 Task: Search one way flight ticket for 1 adult, 6 children, 1 infant in seat and 1 infant on lap in business from Amarillo: Rick Husband Amarillo International Airport to Greenville: Pitt-greenville Airport on 5-2-2023. Choice of flights is Alaska. Number of bags: 2 checked bags. Price is upto 95000. Outbound departure time preference is 17:00.
Action: Mouse moved to (360, 148)
Screenshot: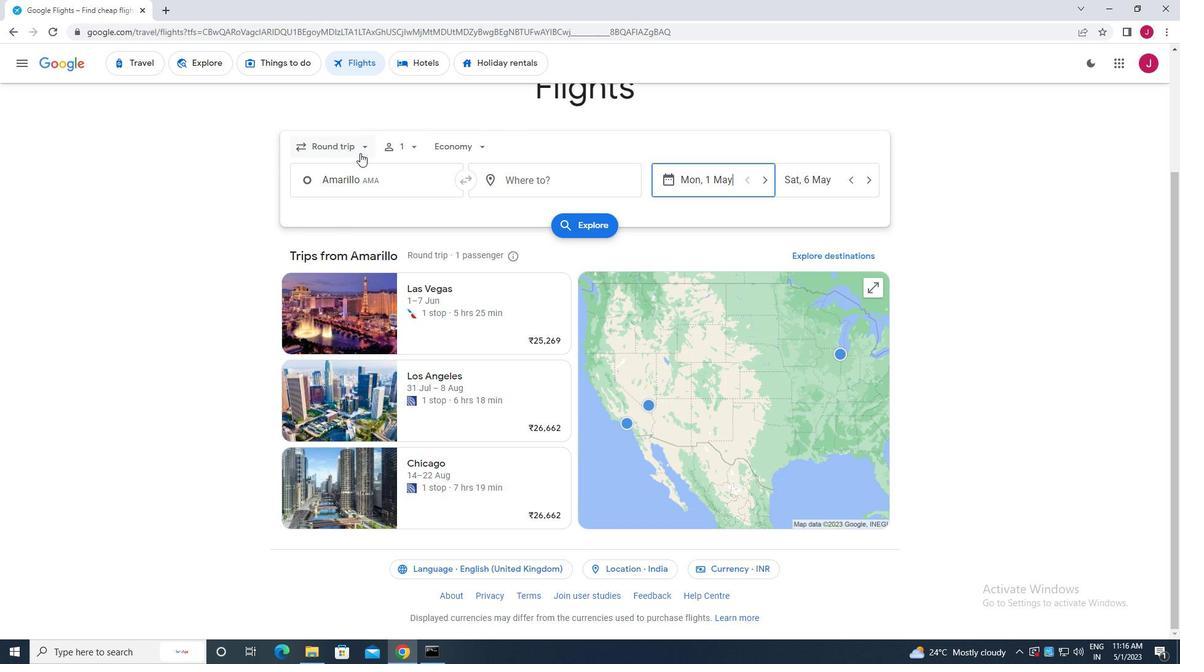 
Action: Mouse pressed left at (360, 148)
Screenshot: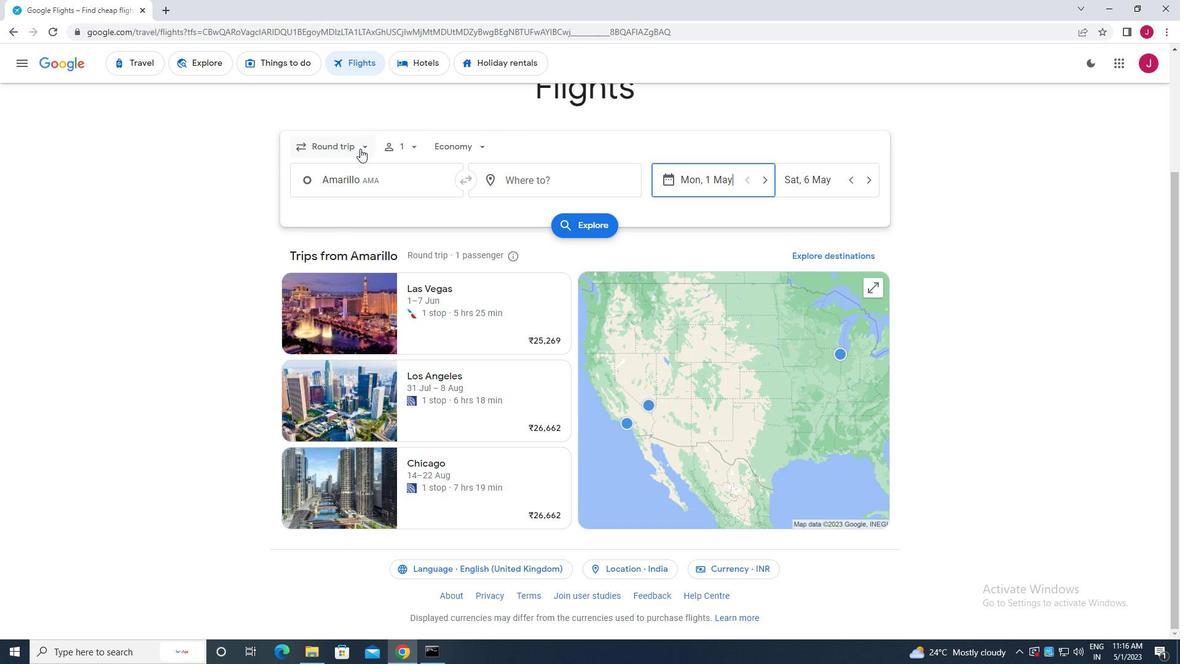 
Action: Mouse moved to (357, 202)
Screenshot: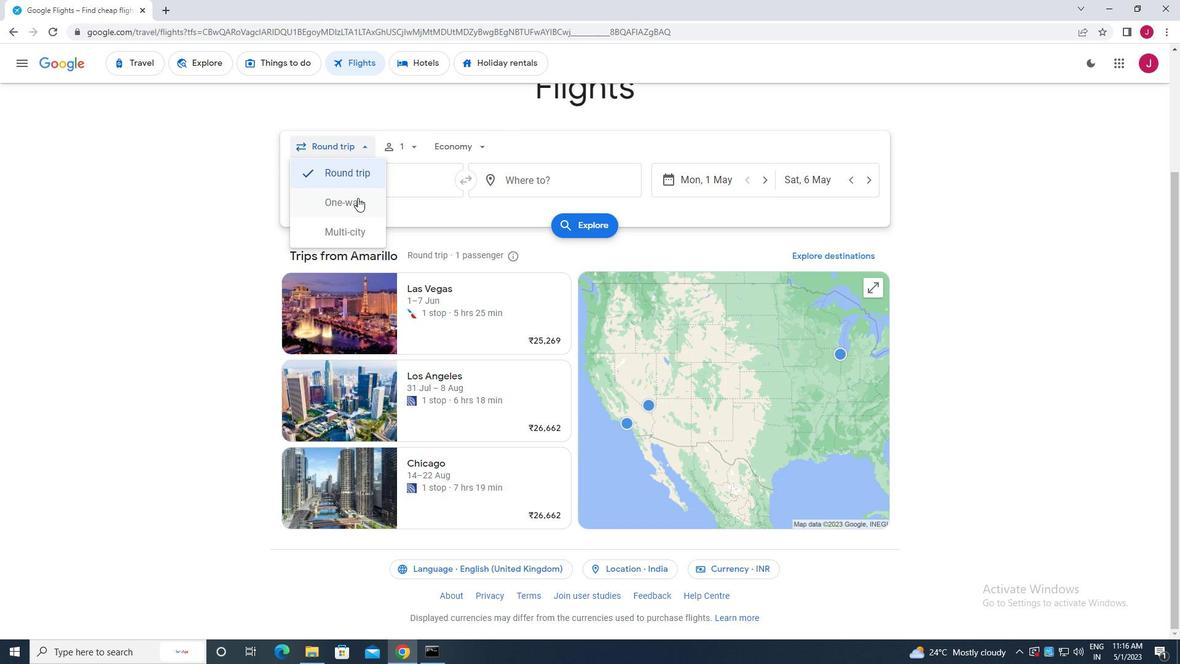
Action: Mouse pressed left at (357, 202)
Screenshot: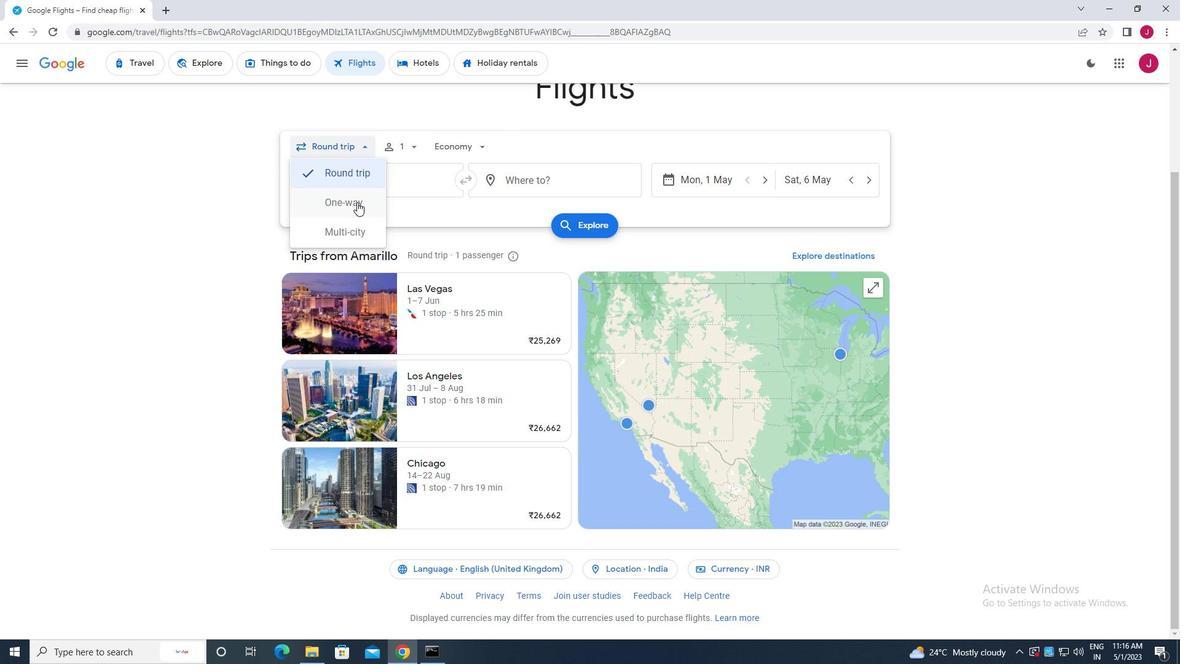 
Action: Mouse moved to (402, 147)
Screenshot: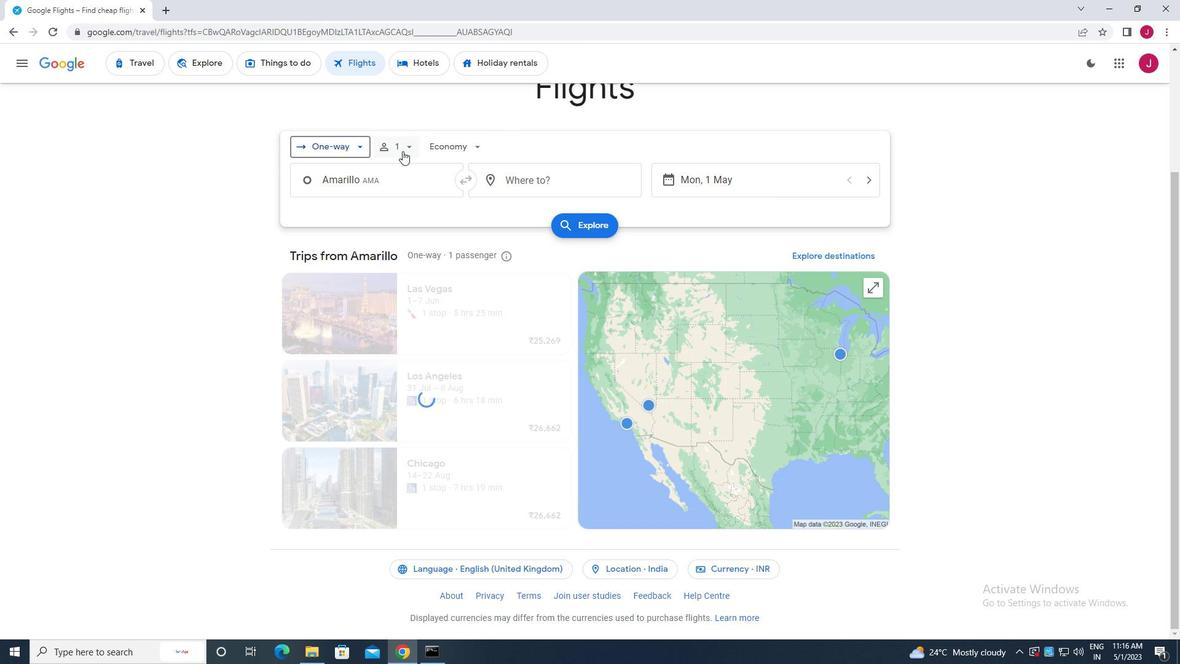 
Action: Mouse pressed left at (402, 147)
Screenshot: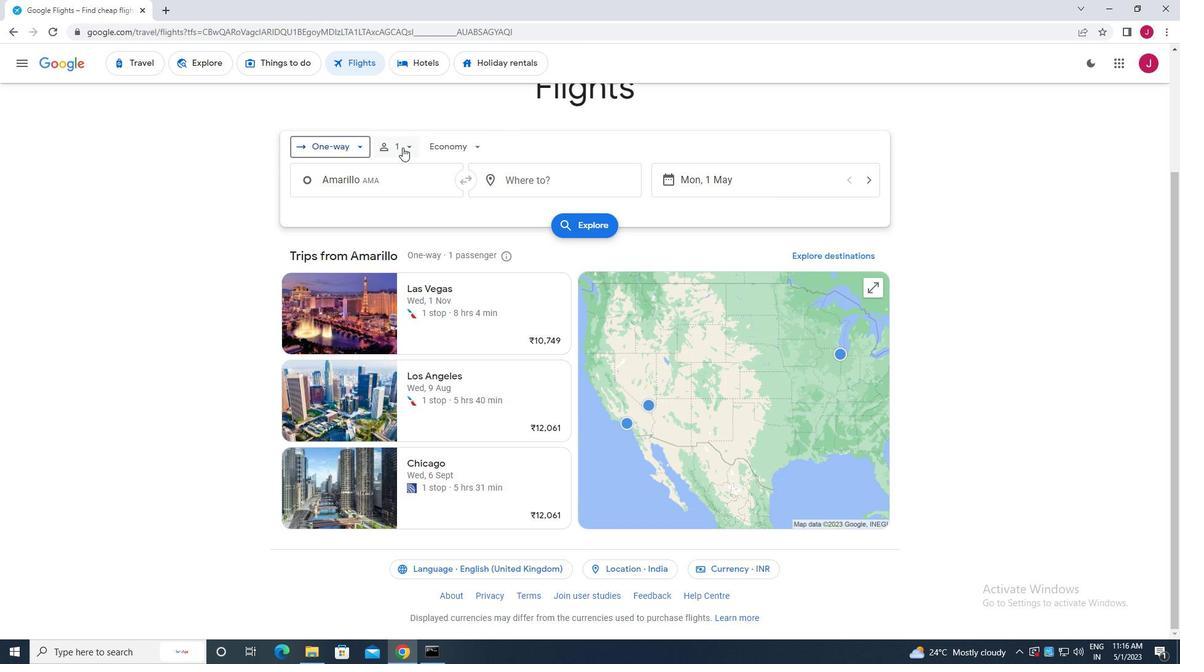 
Action: Mouse moved to (500, 212)
Screenshot: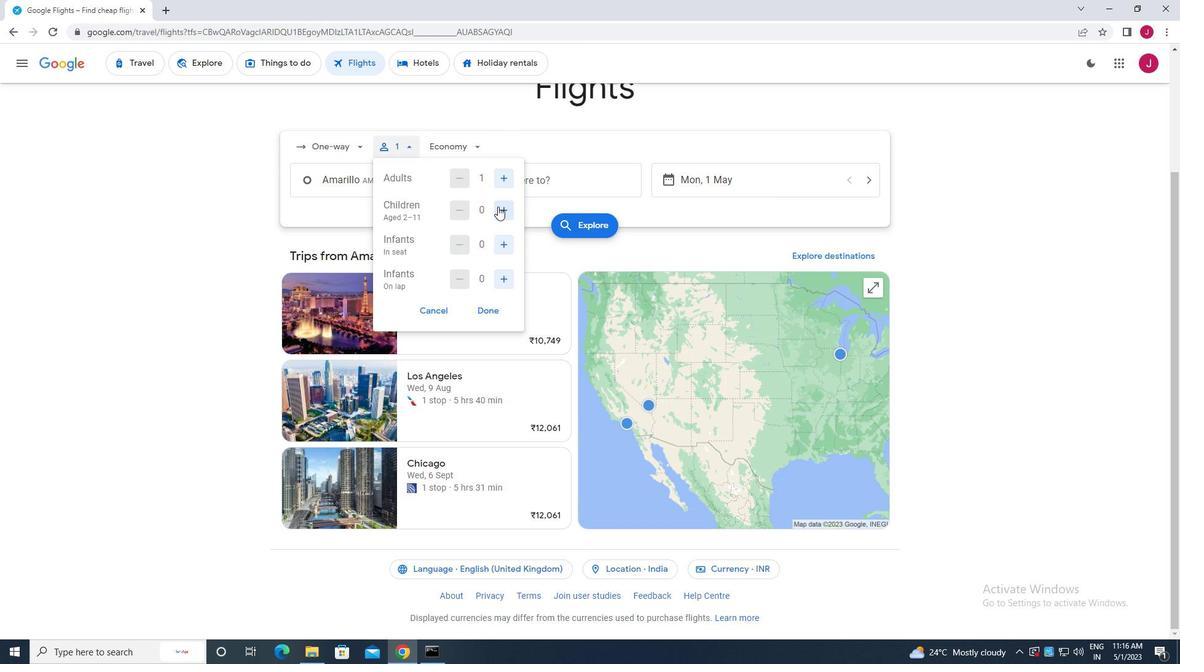 
Action: Mouse pressed left at (500, 212)
Screenshot: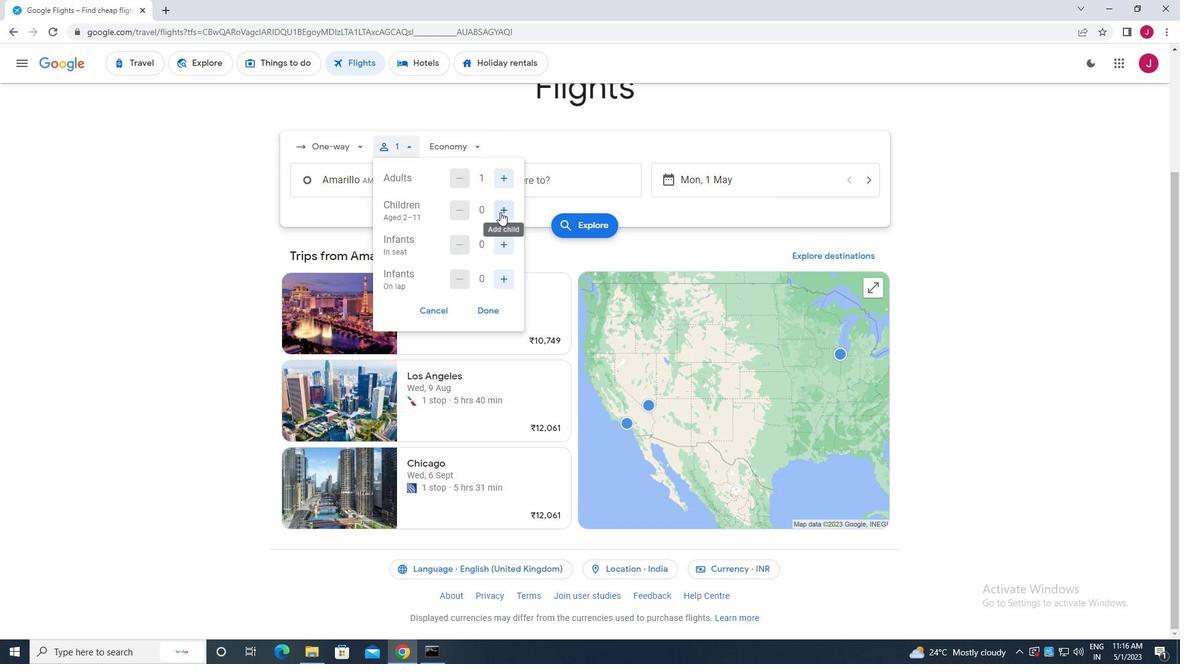 
Action: Mouse pressed left at (500, 212)
Screenshot: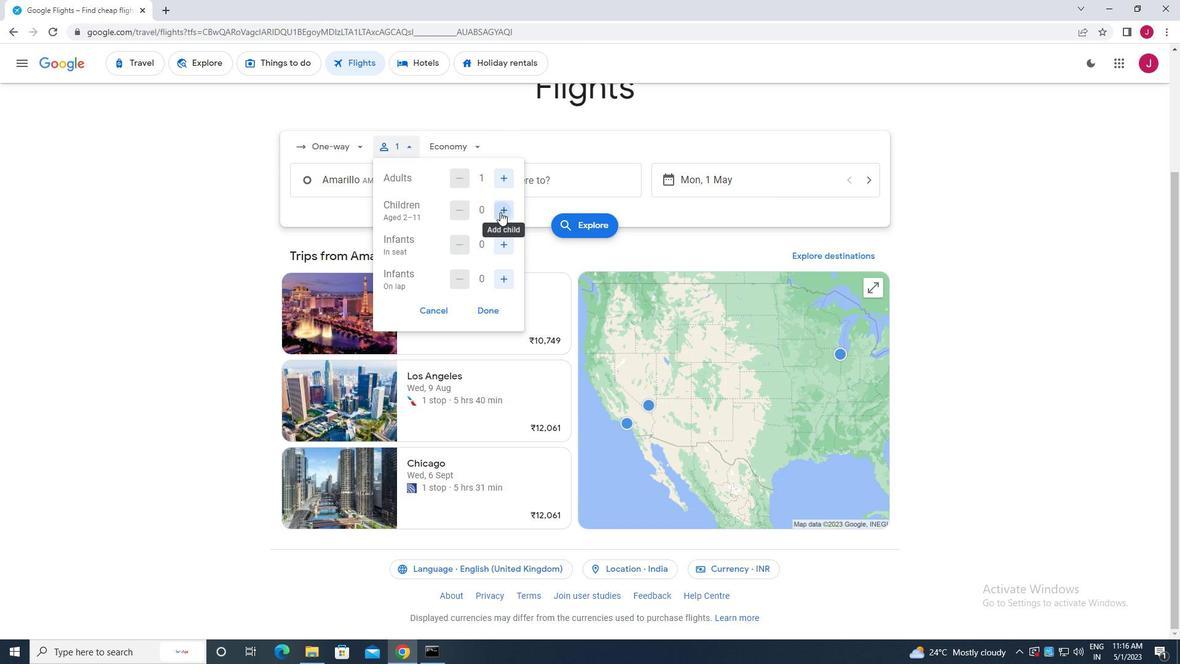 
Action: Mouse pressed left at (500, 212)
Screenshot: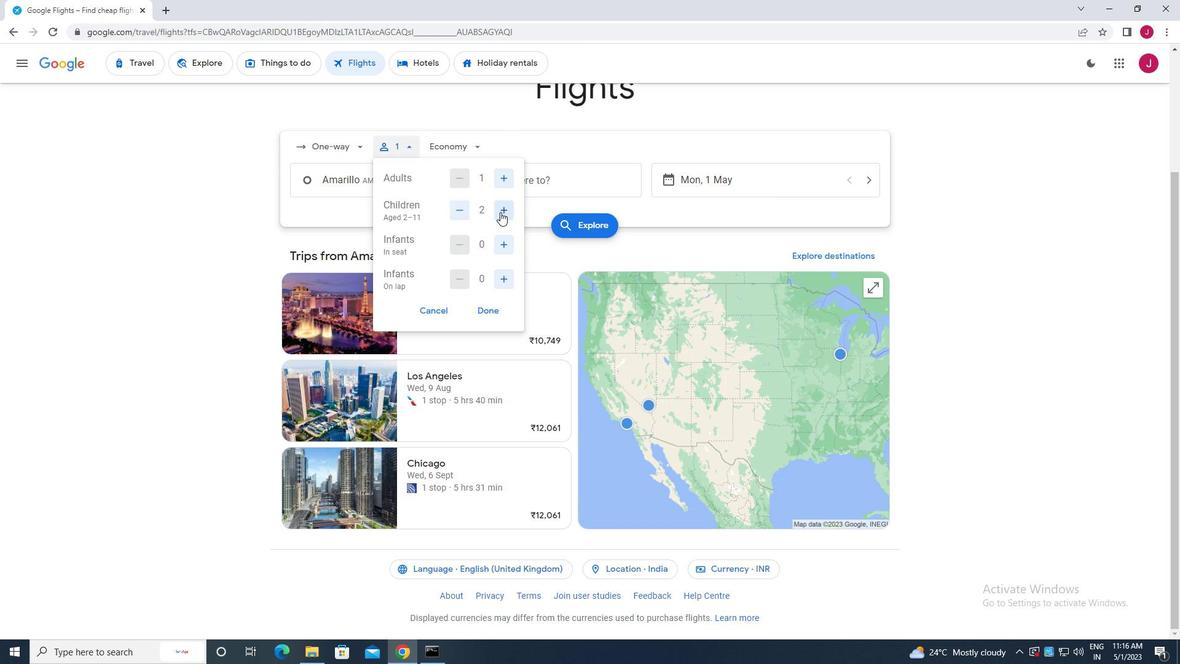 
Action: Mouse pressed left at (500, 212)
Screenshot: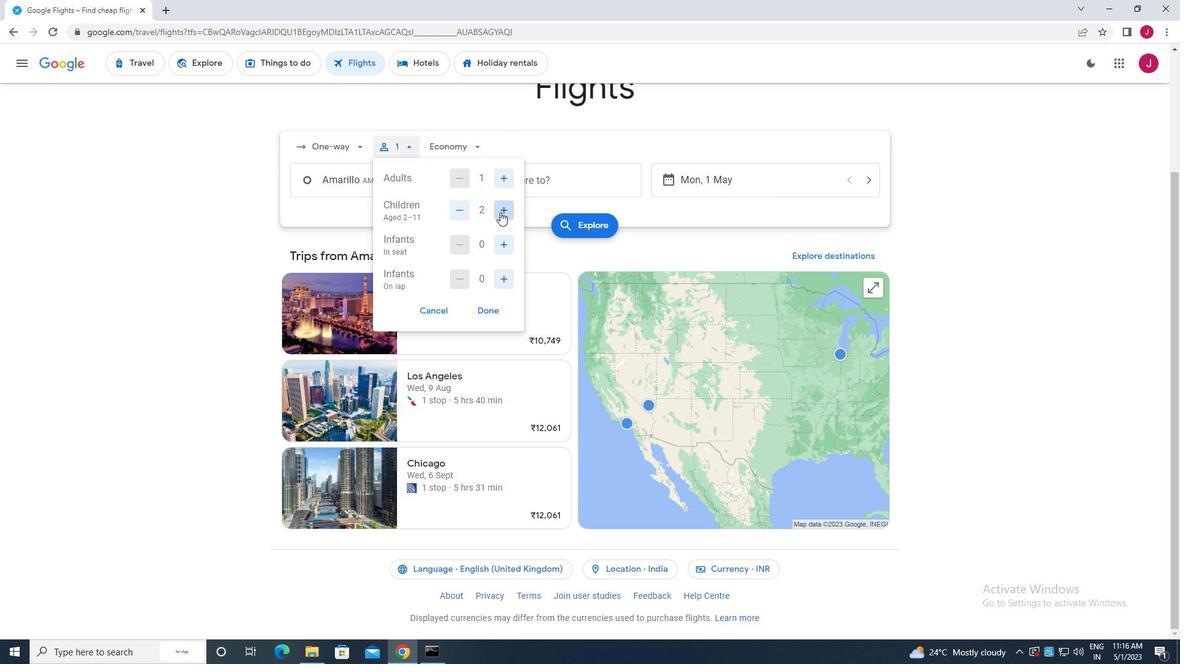 
Action: Mouse pressed left at (500, 212)
Screenshot: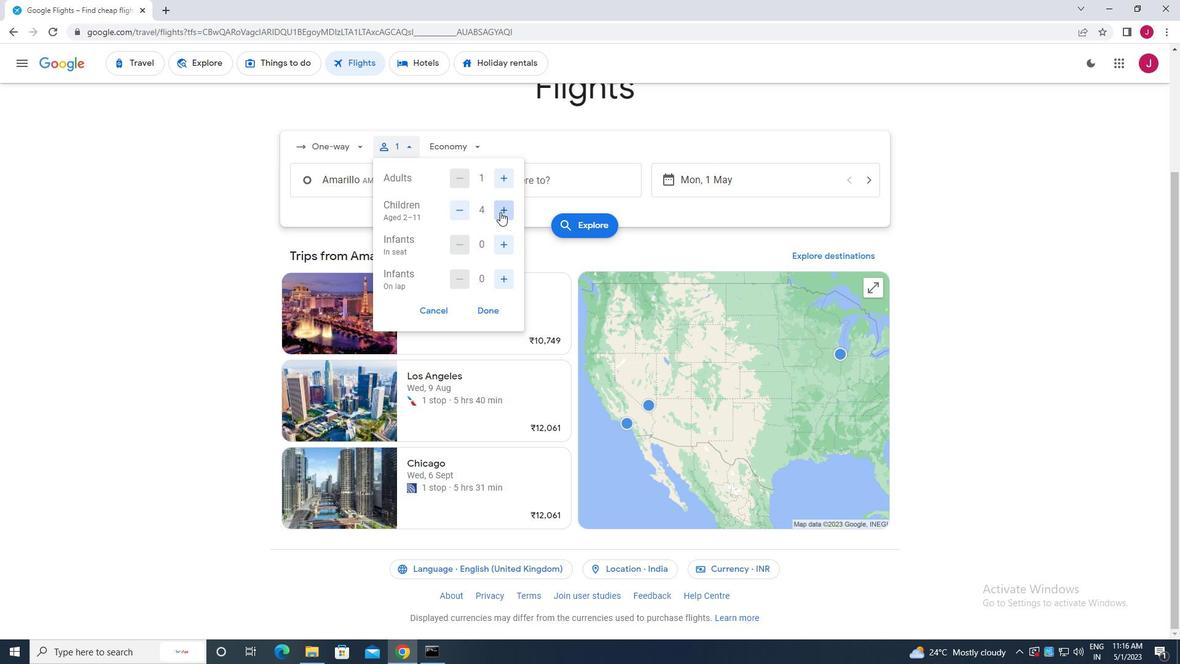 
Action: Mouse pressed left at (500, 212)
Screenshot: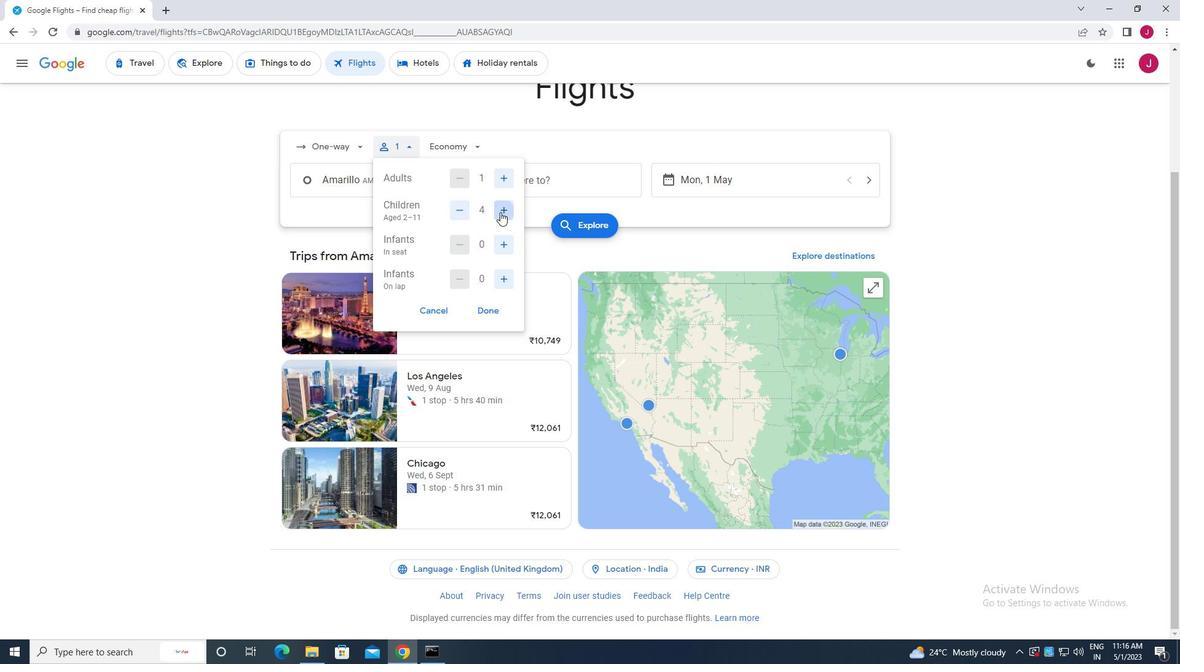 
Action: Mouse moved to (502, 246)
Screenshot: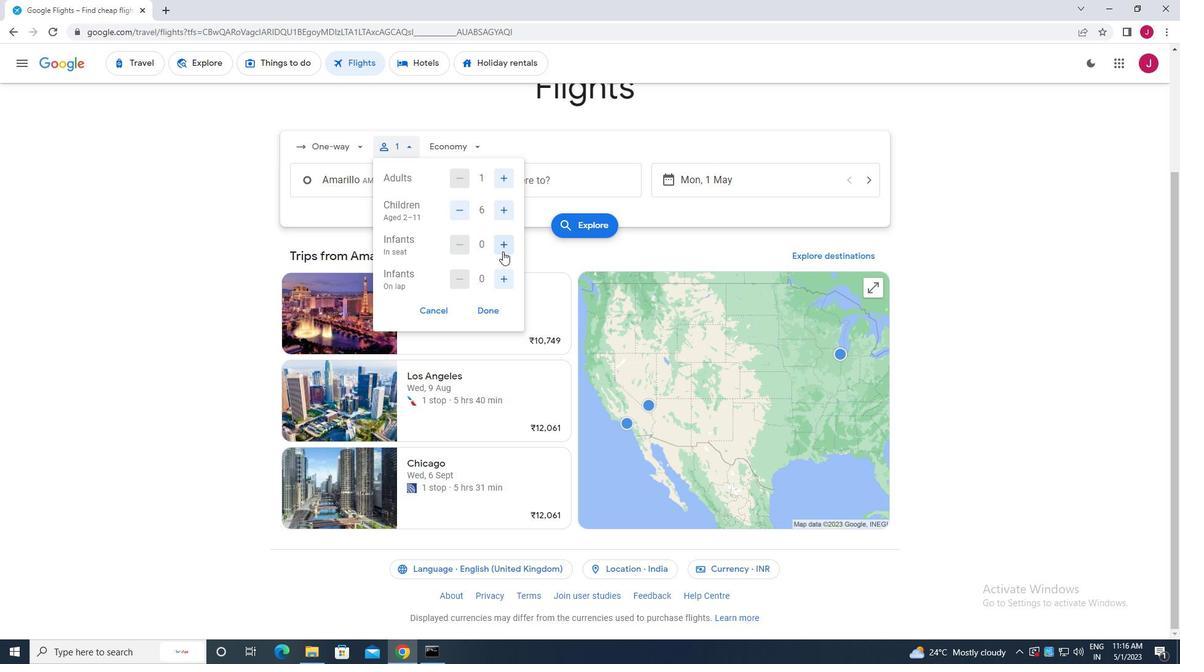 
Action: Mouse pressed left at (502, 246)
Screenshot: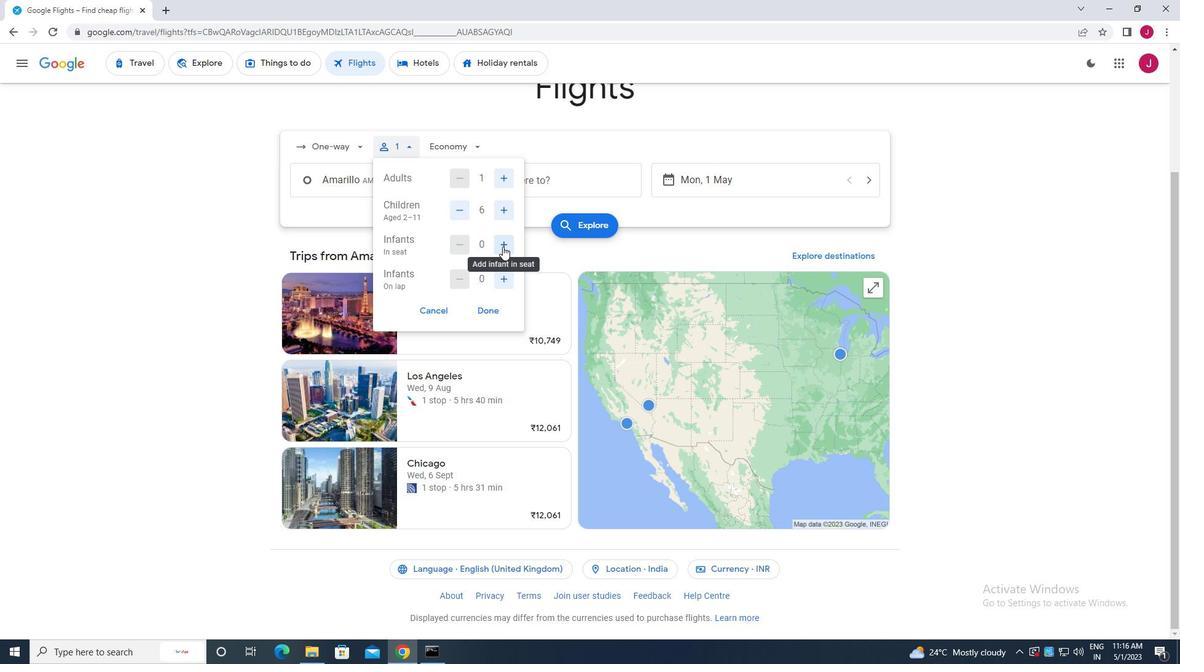 
Action: Mouse moved to (507, 276)
Screenshot: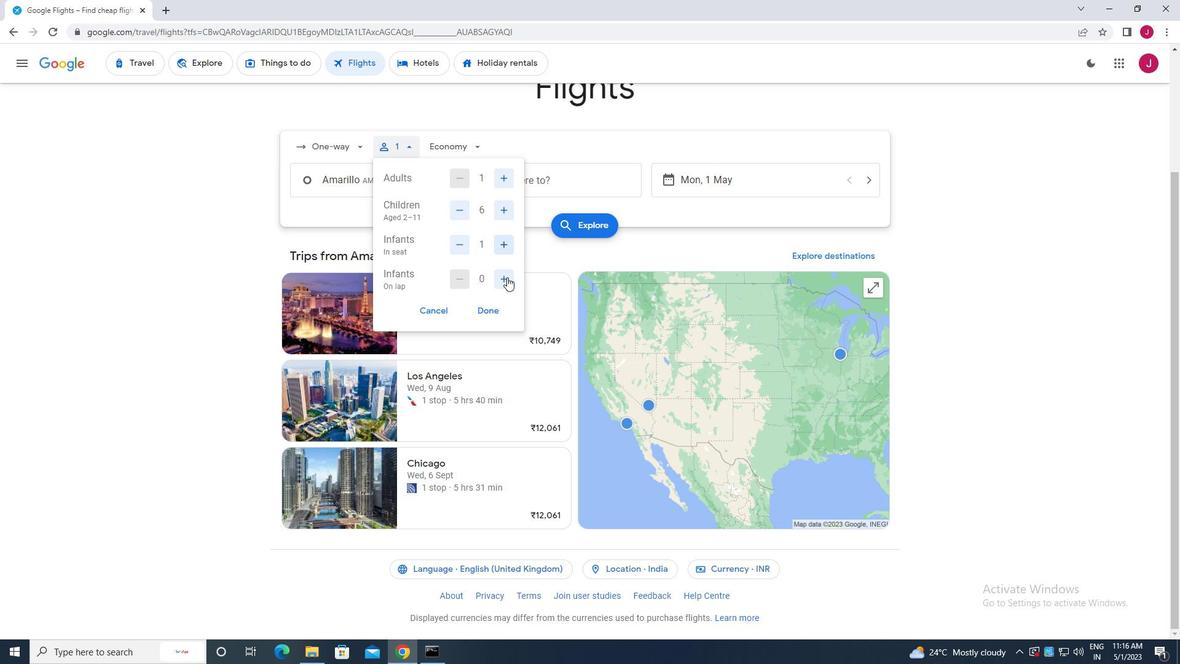 
Action: Mouse pressed left at (507, 276)
Screenshot: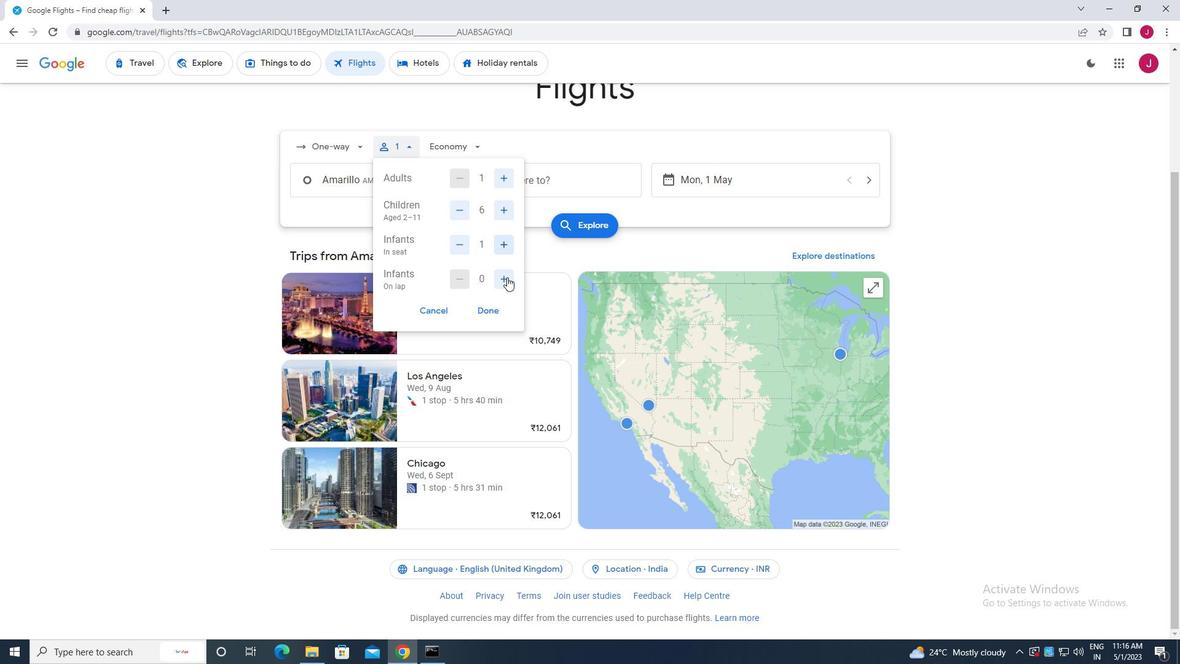 
Action: Mouse moved to (488, 308)
Screenshot: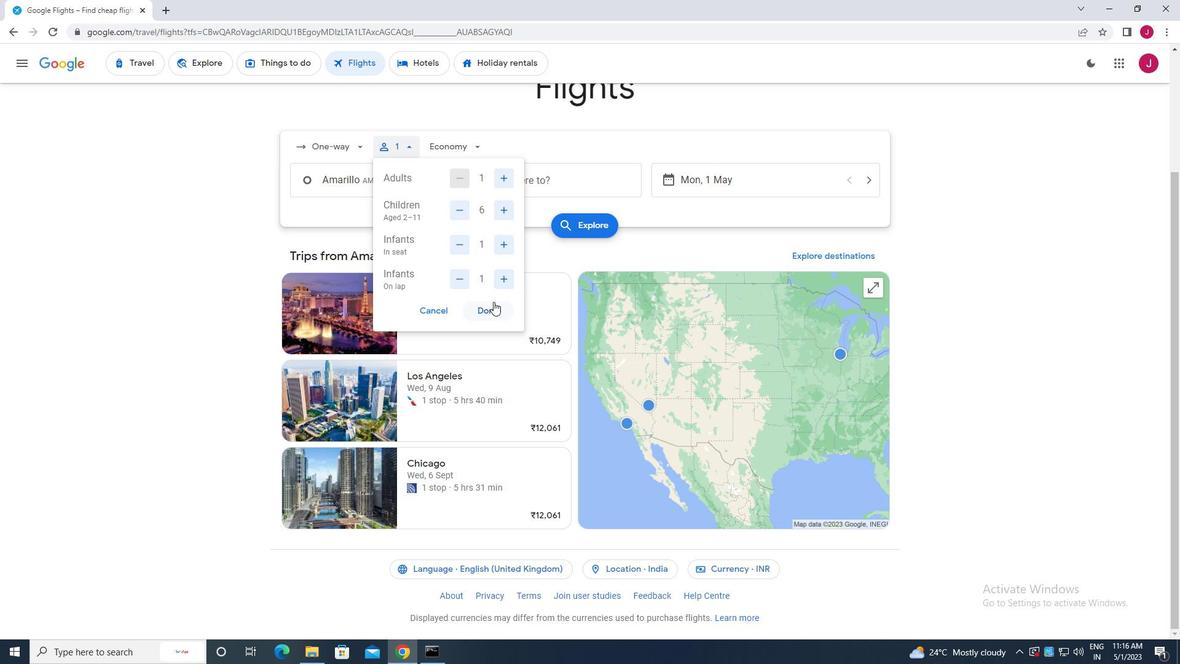 
Action: Mouse pressed left at (488, 308)
Screenshot: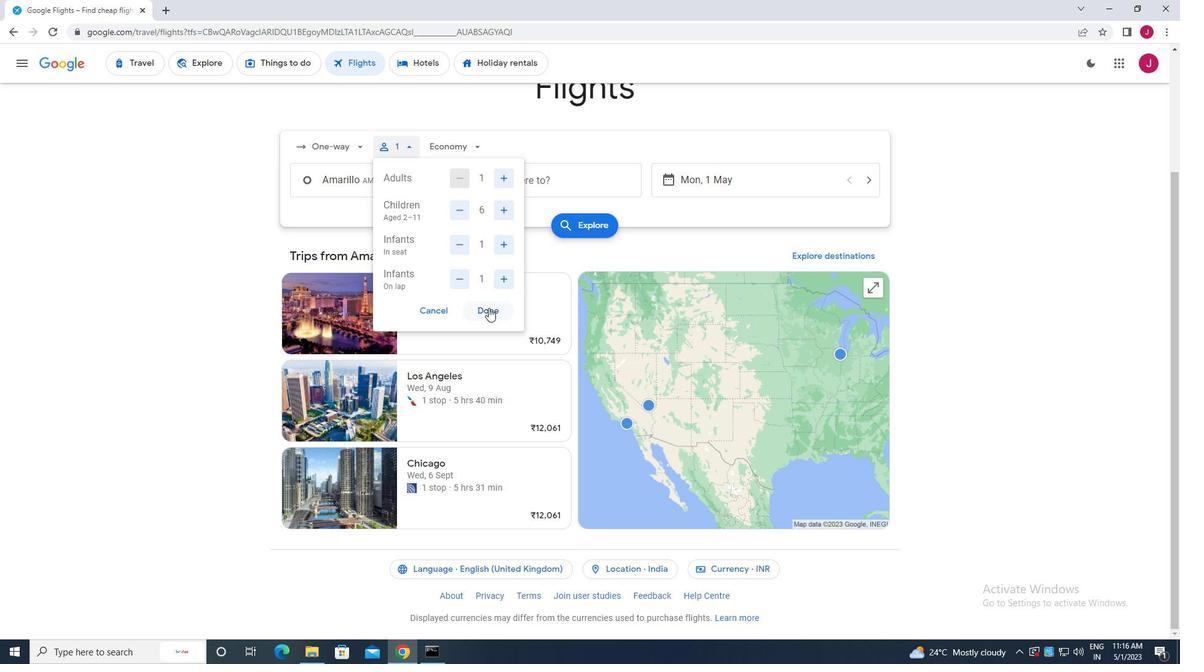 
Action: Mouse moved to (464, 142)
Screenshot: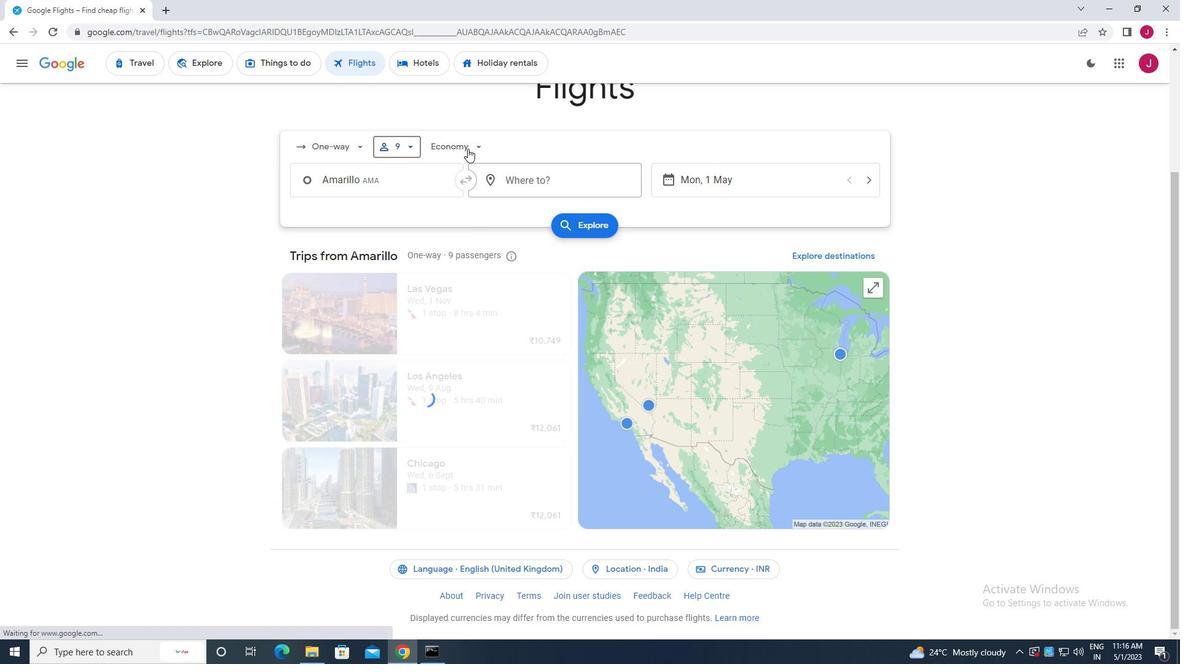 
Action: Mouse pressed left at (464, 142)
Screenshot: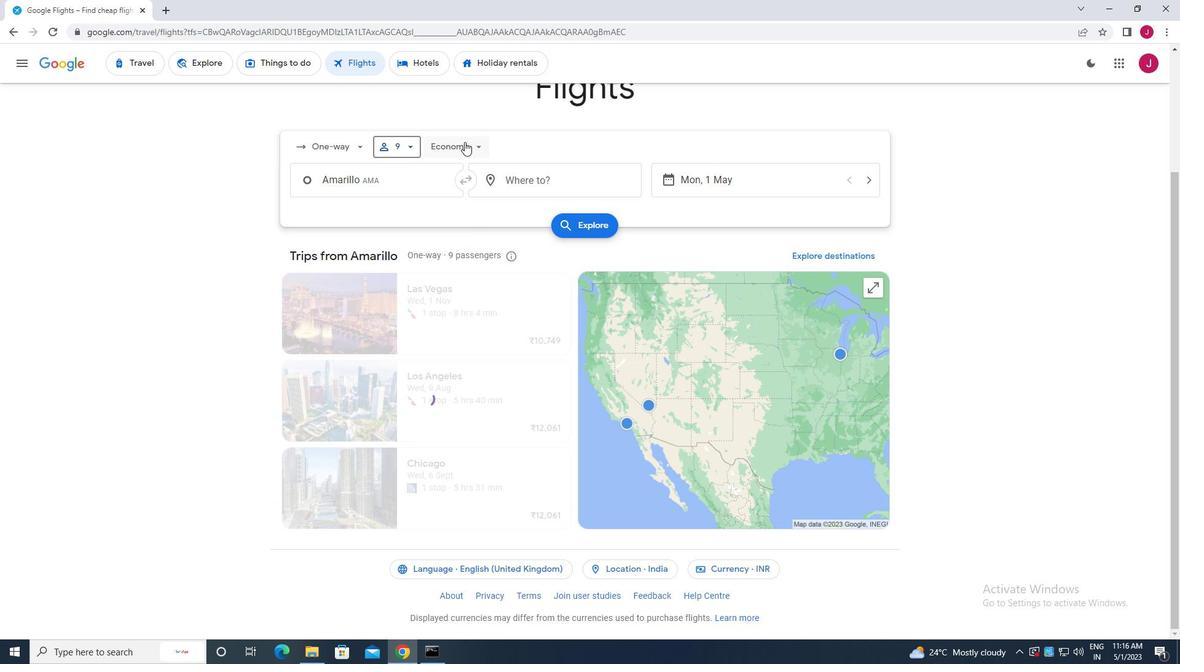 
Action: Mouse moved to (474, 230)
Screenshot: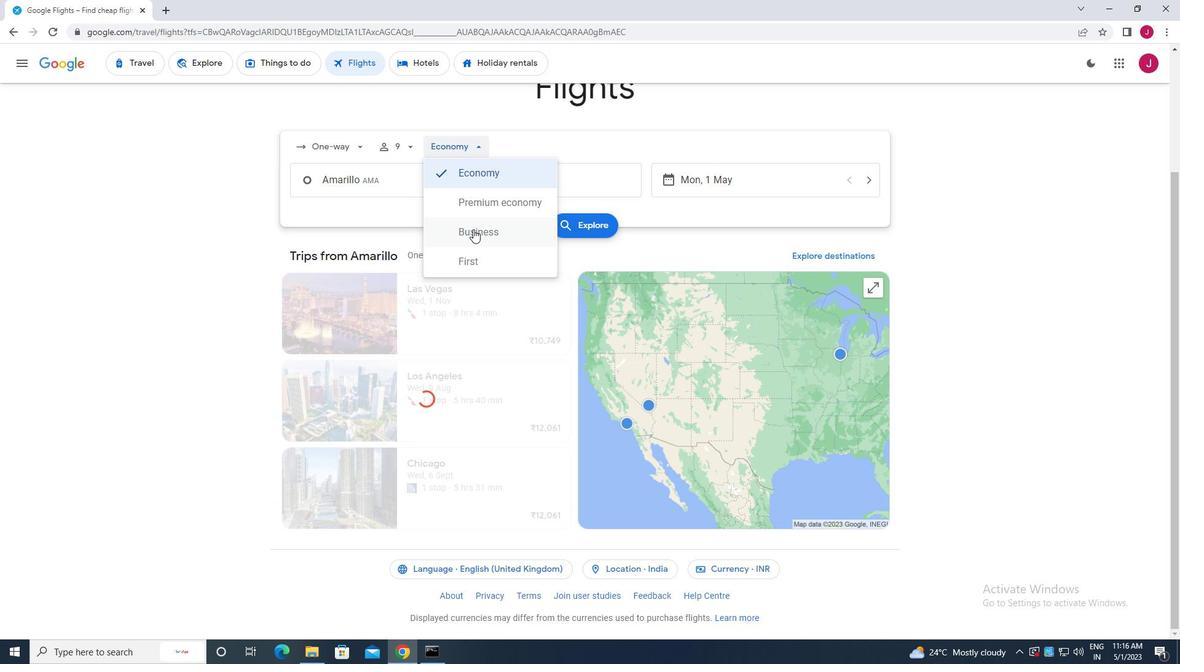 
Action: Mouse pressed left at (474, 230)
Screenshot: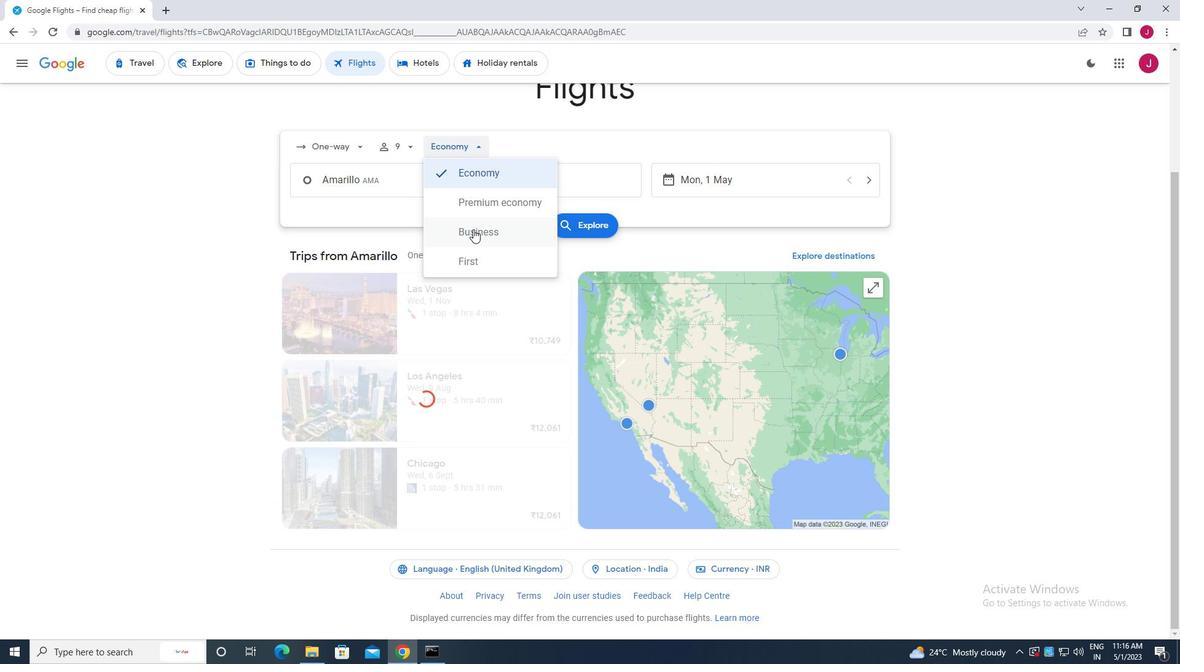 
Action: Mouse moved to (404, 181)
Screenshot: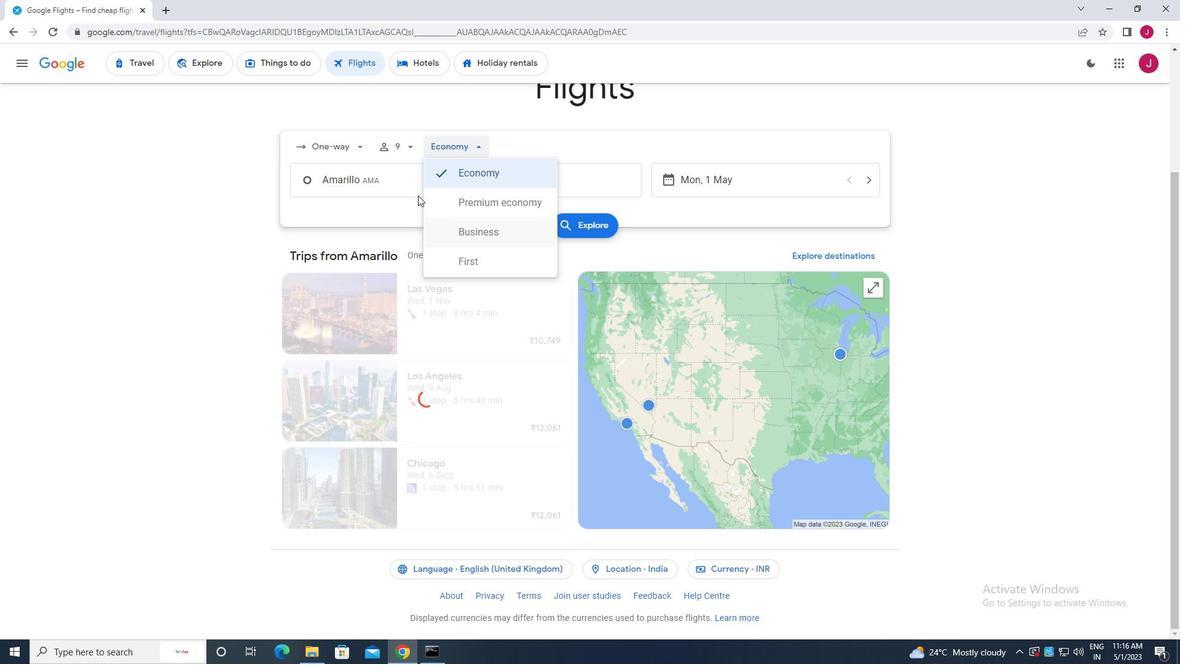 
Action: Mouse pressed left at (404, 181)
Screenshot: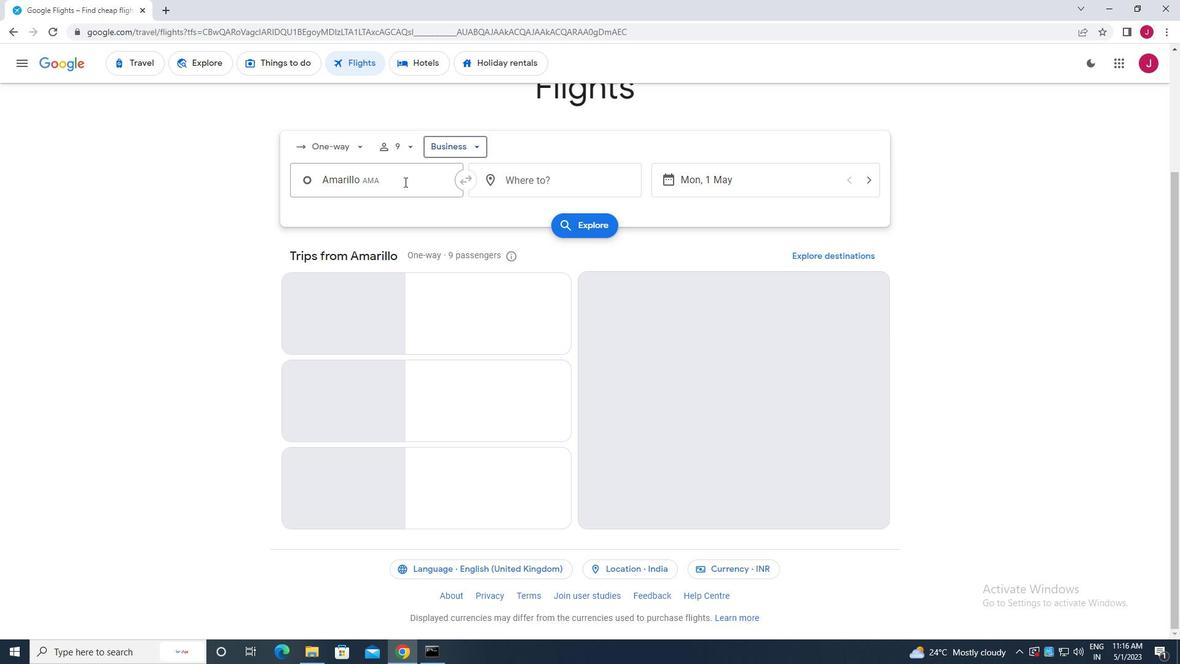 
Action: Mouse moved to (403, 181)
Screenshot: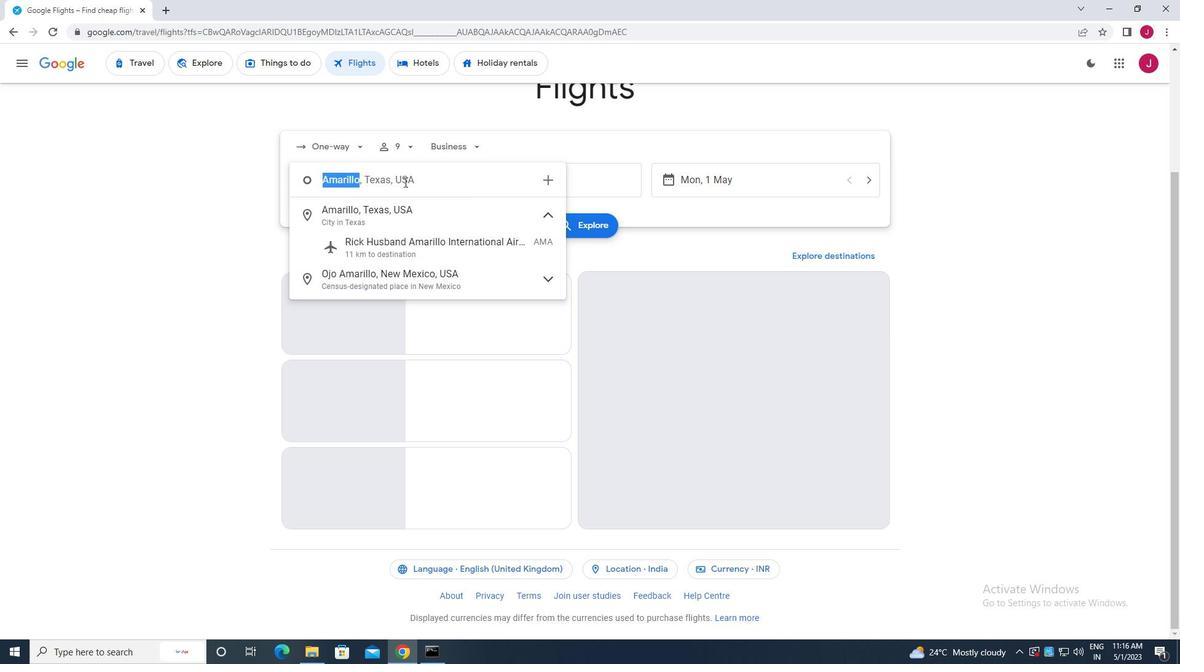 
Action: Key pressed amarillo
Screenshot: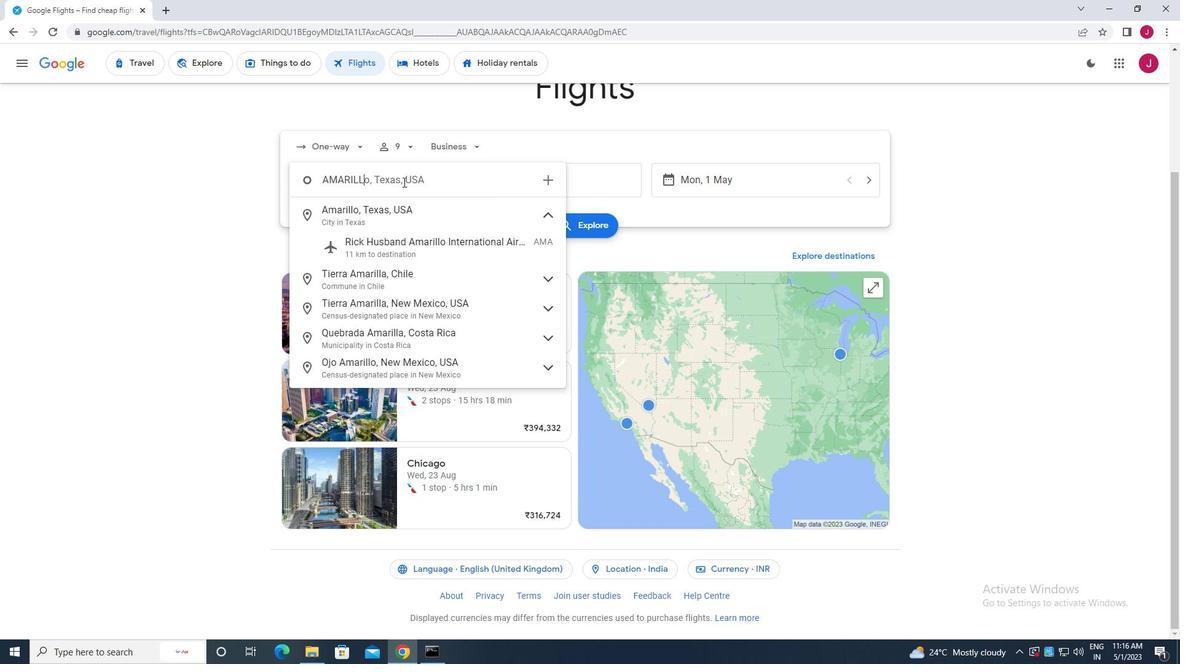 
Action: Mouse moved to (392, 246)
Screenshot: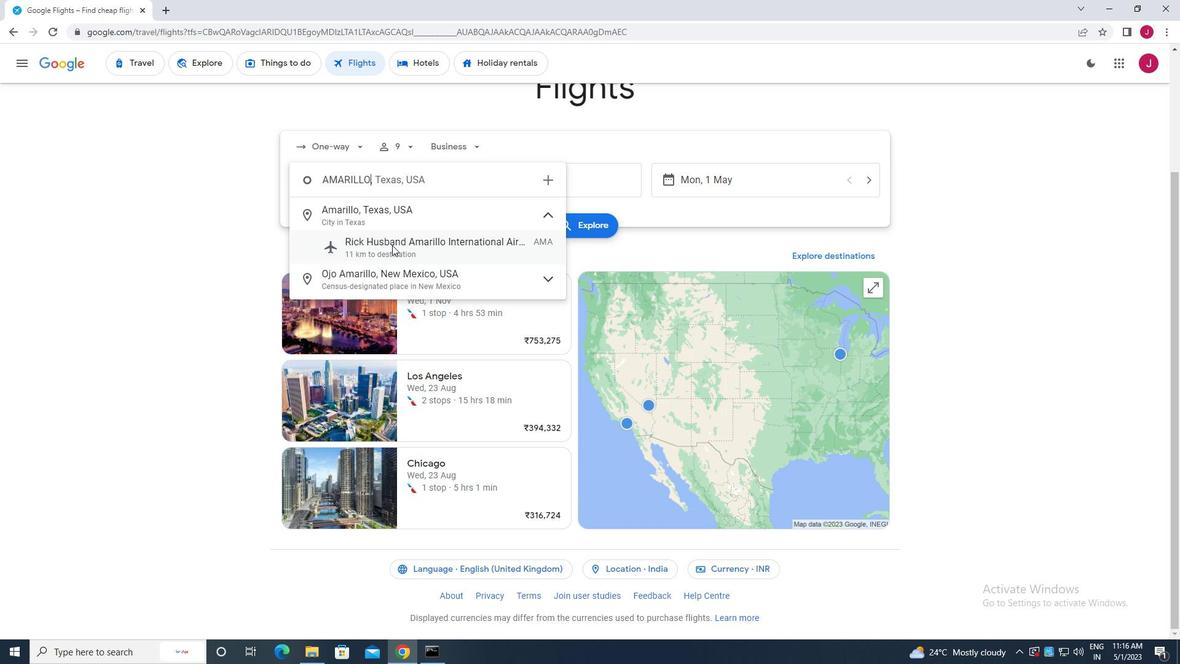 
Action: Mouse pressed left at (392, 246)
Screenshot: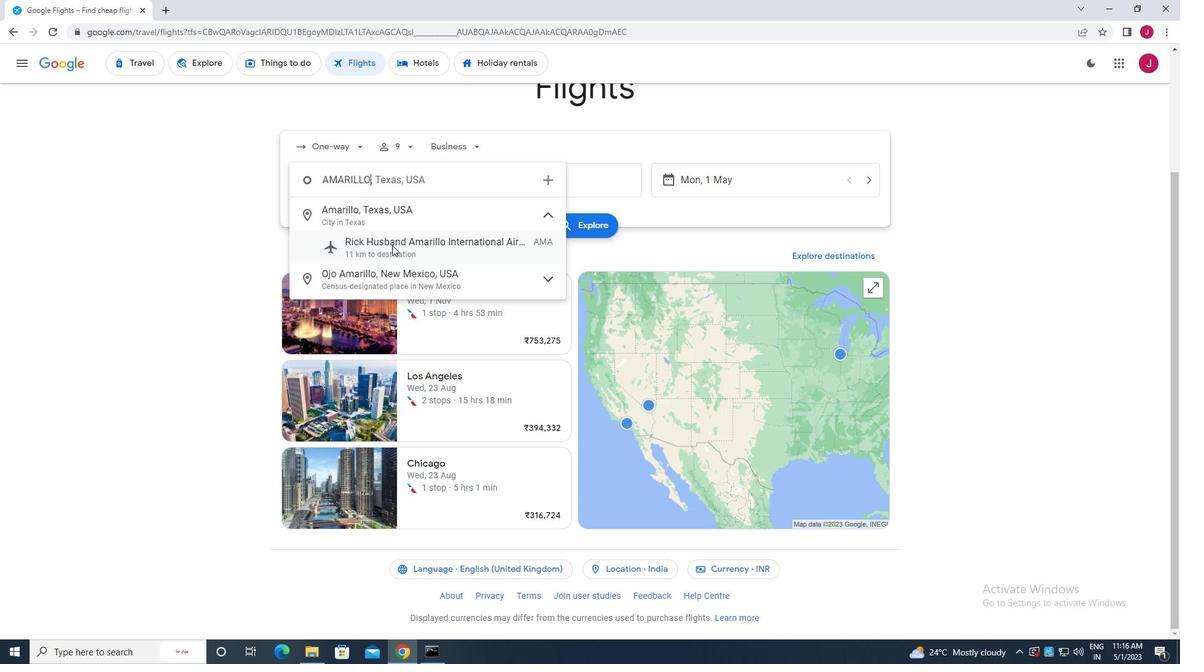 
Action: Mouse moved to (596, 180)
Screenshot: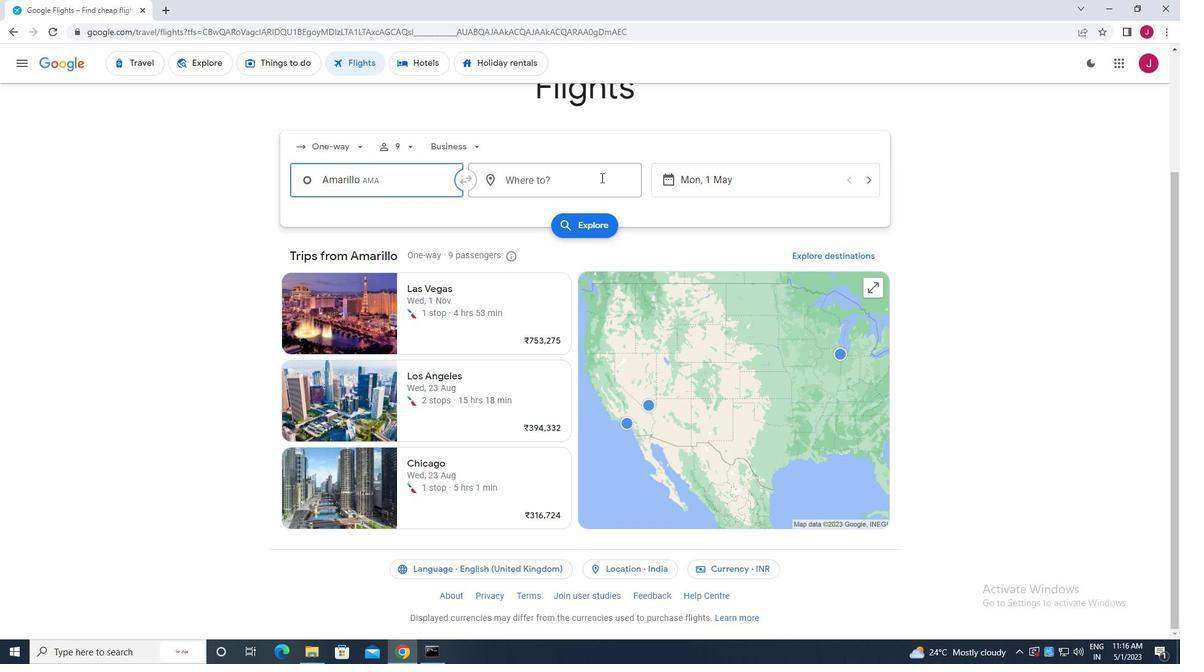 
Action: Mouse pressed left at (596, 180)
Screenshot: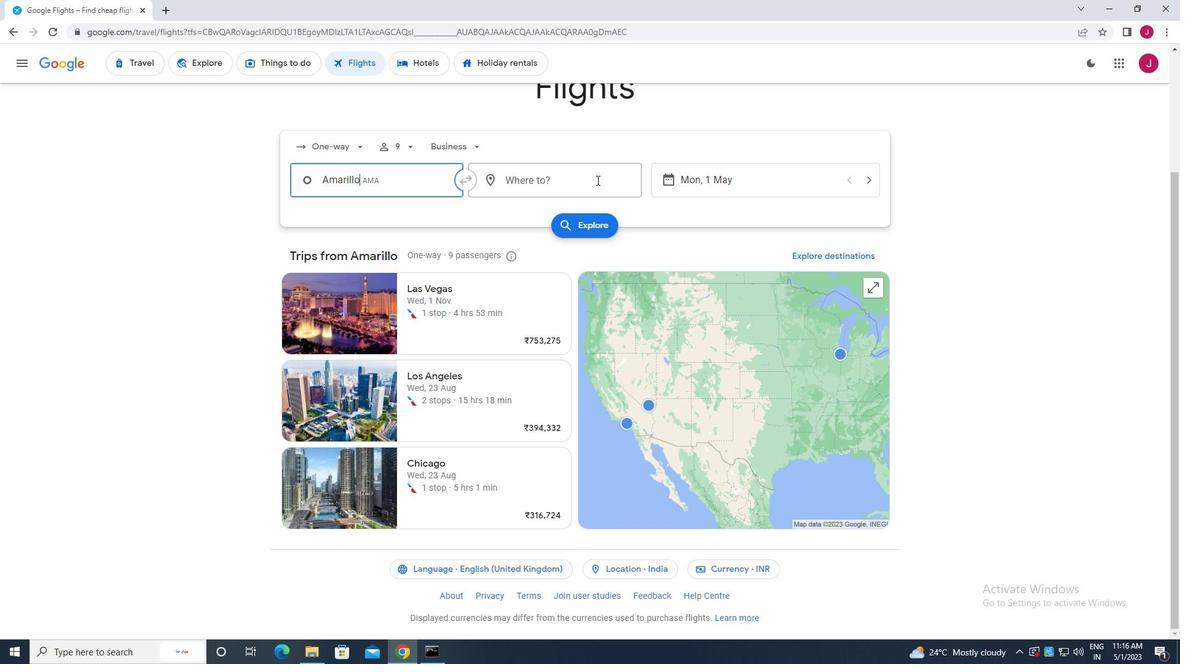 
Action: Key pressed greenville<Key.space>p
Screenshot: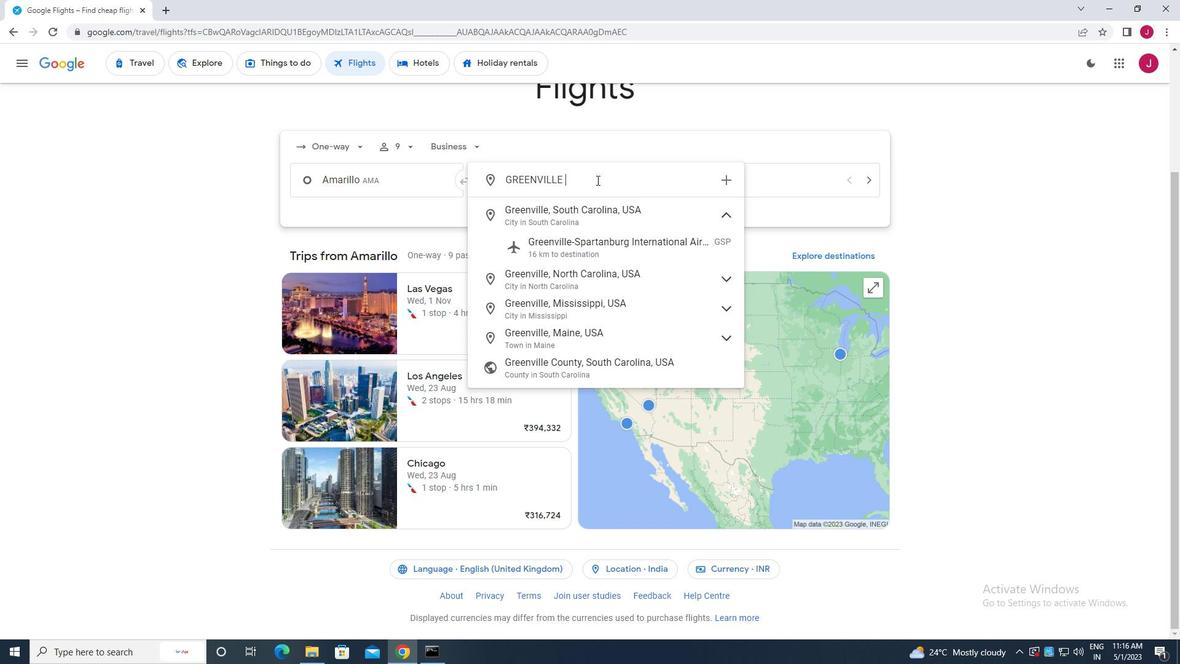 
Action: Mouse moved to (589, 220)
Screenshot: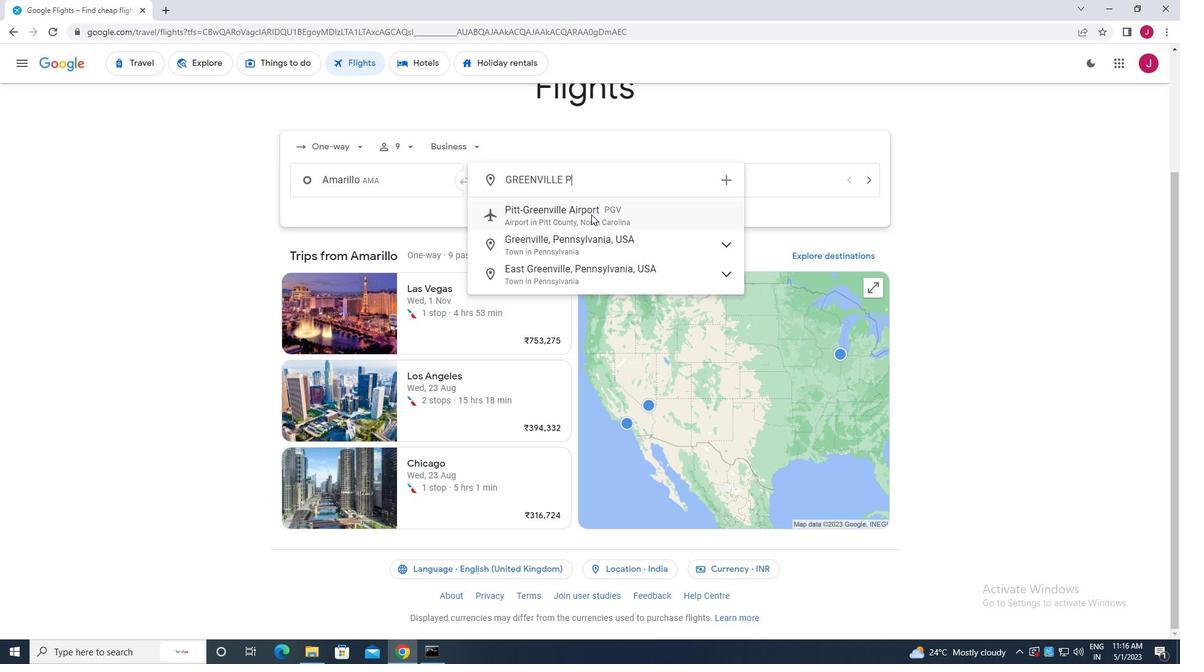 
Action: Mouse pressed left at (589, 220)
Screenshot: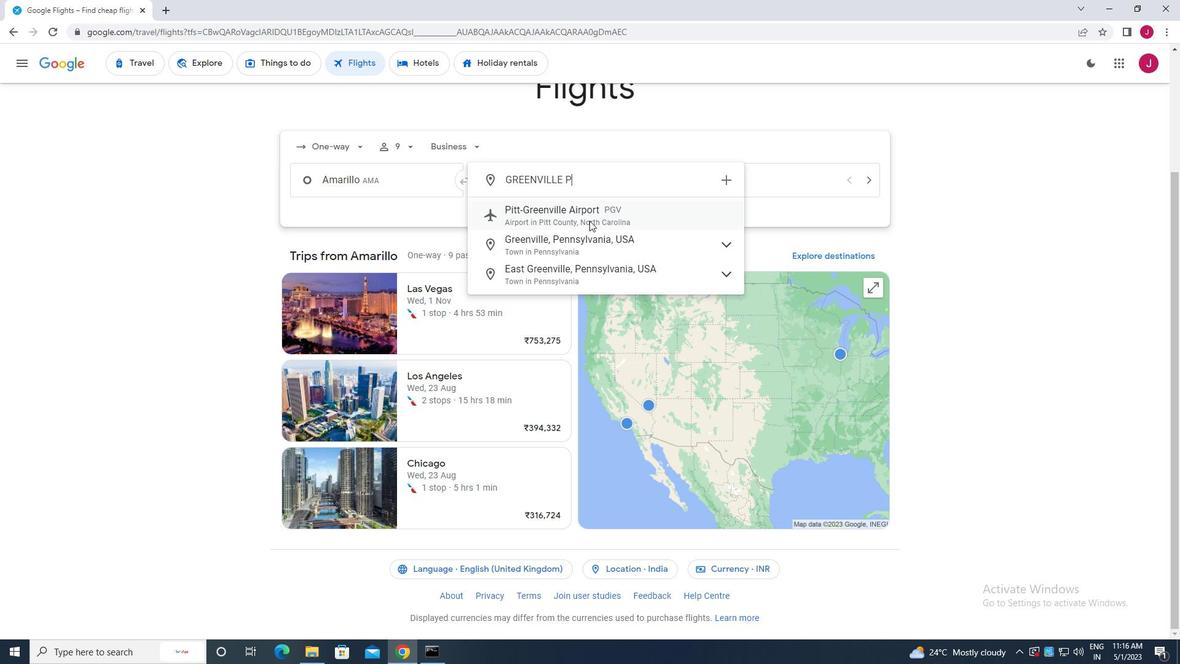 
Action: Mouse moved to (715, 189)
Screenshot: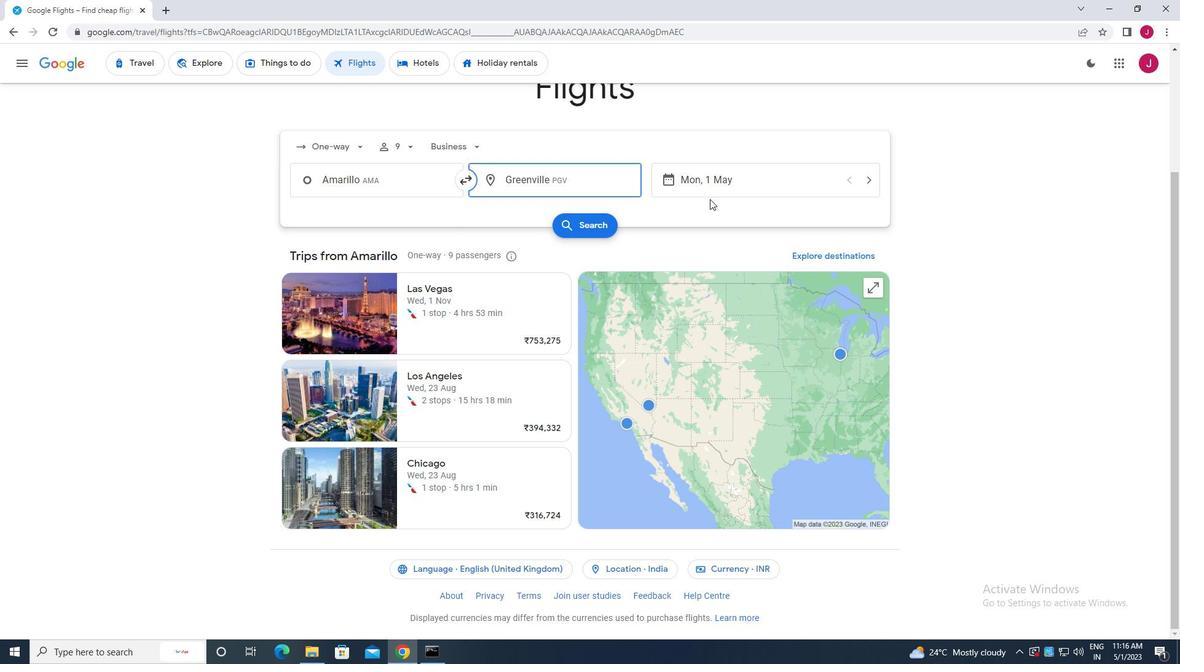
Action: Mouse pressed left at (715, 189)
Screenshot: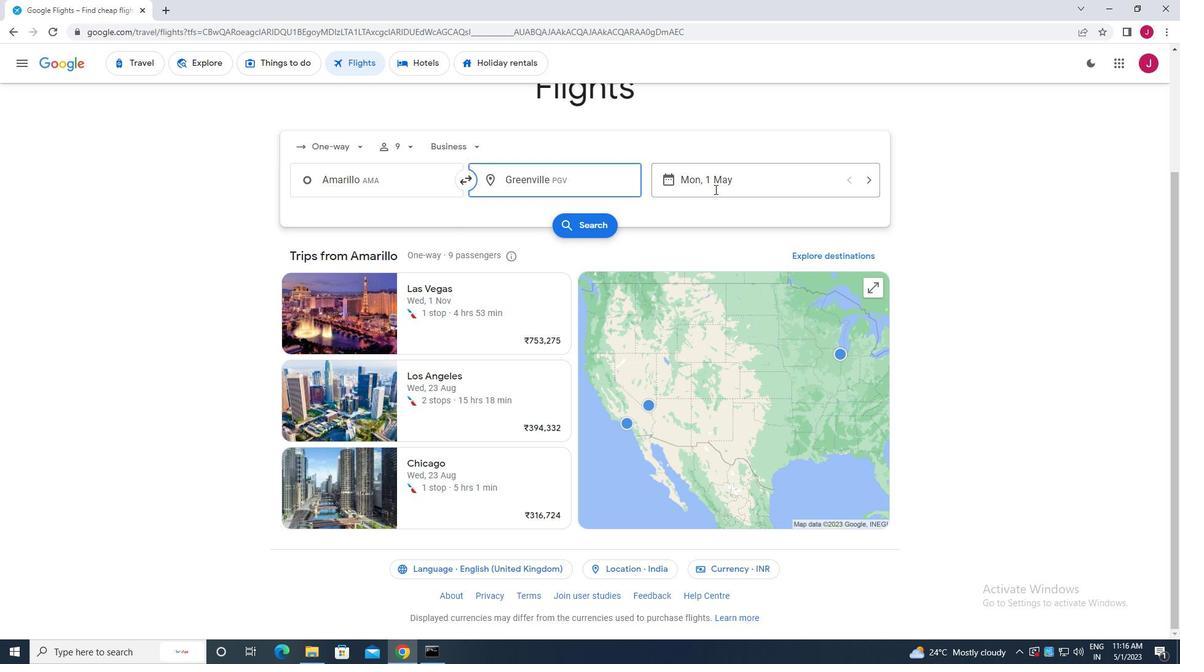 
Action: Mouse moved to (509, 276)
Screenshot: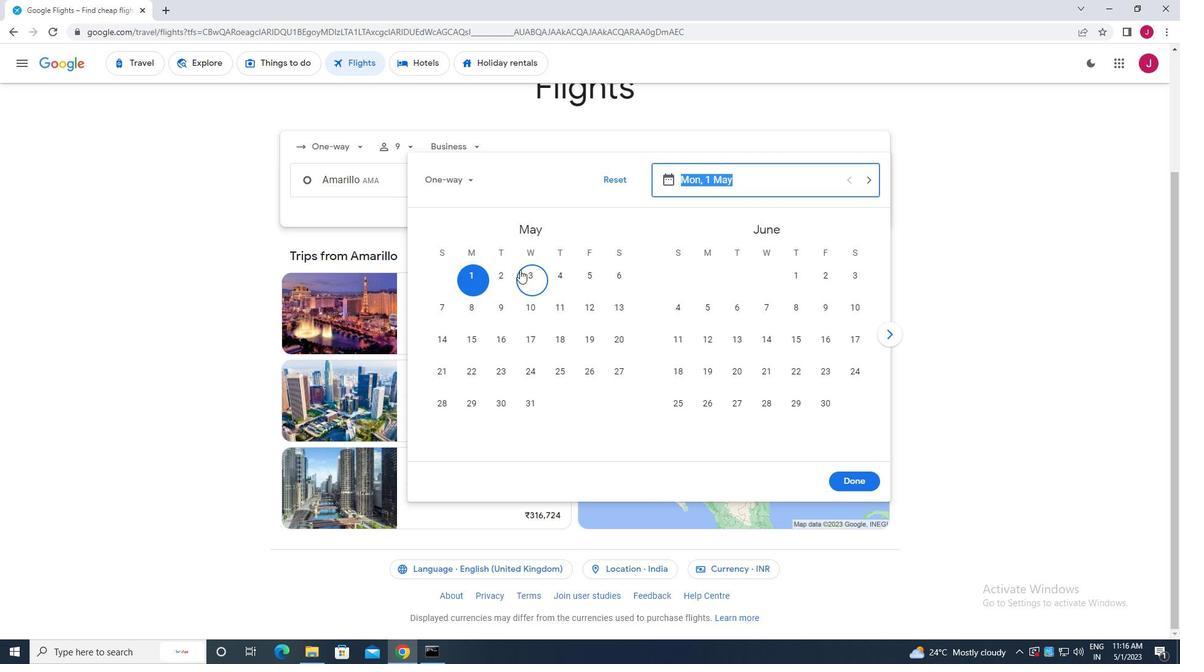 
Action: Mouse pressed left at (509, 276)
Screenshot: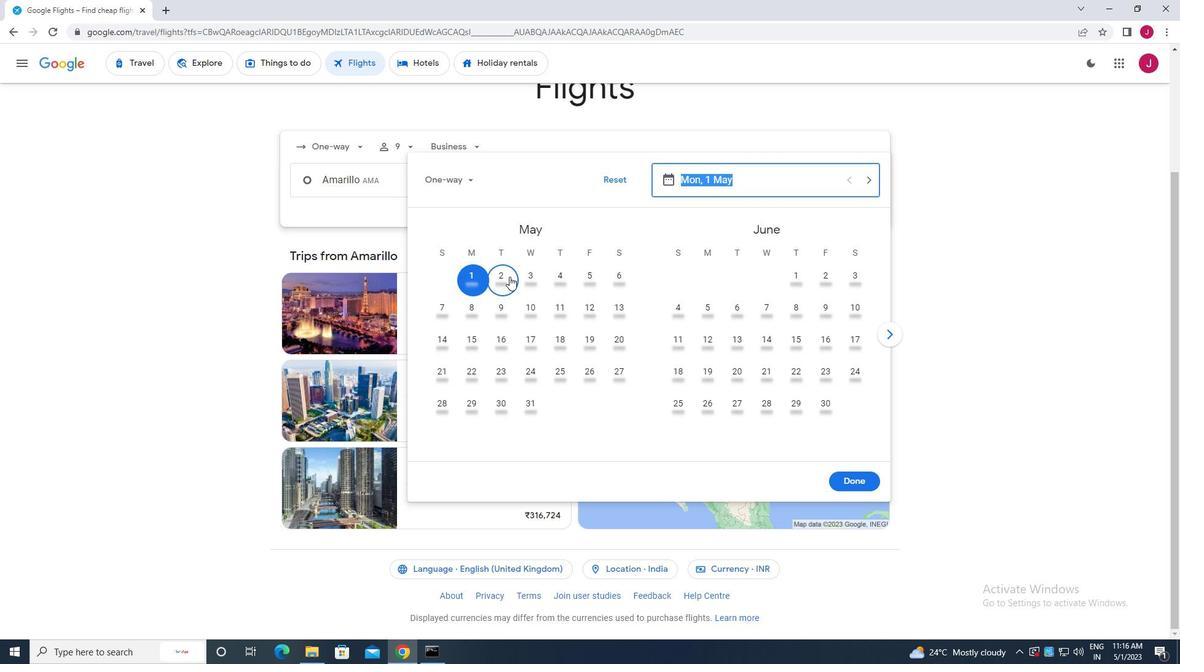 
Action: Mouse moved to (847, 481)
Screenshot: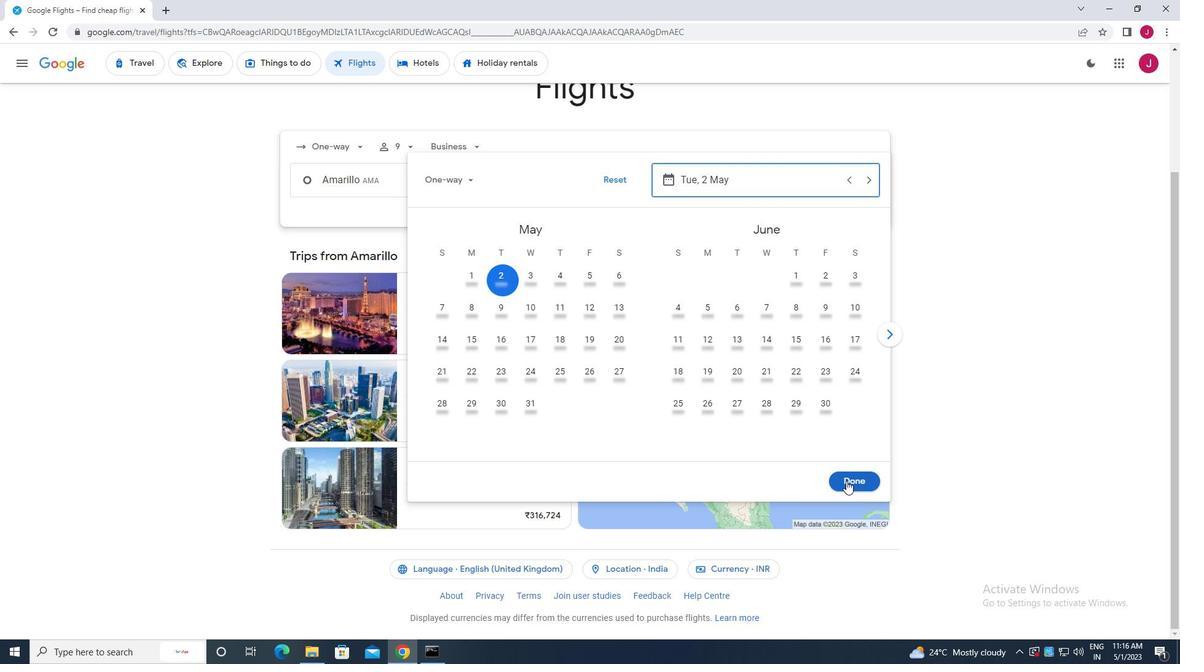 
Action: Mouse pressed left at (847, 481)
Screenshot: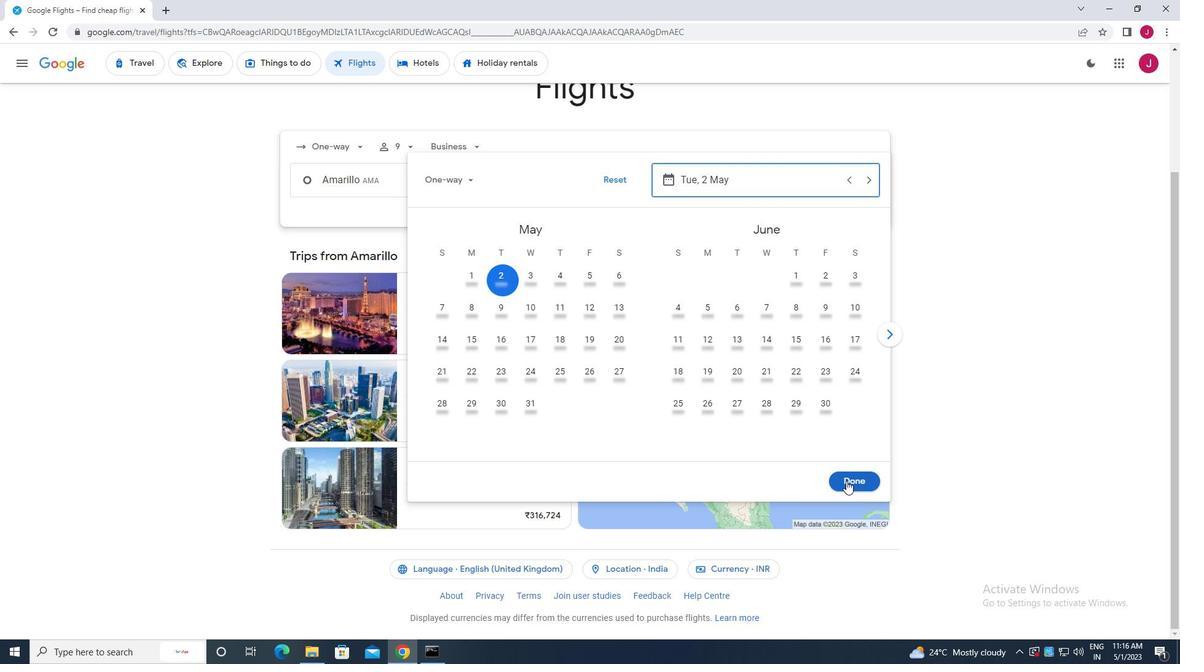 
Action: Mouse moved to (590, 226)
Screenshot: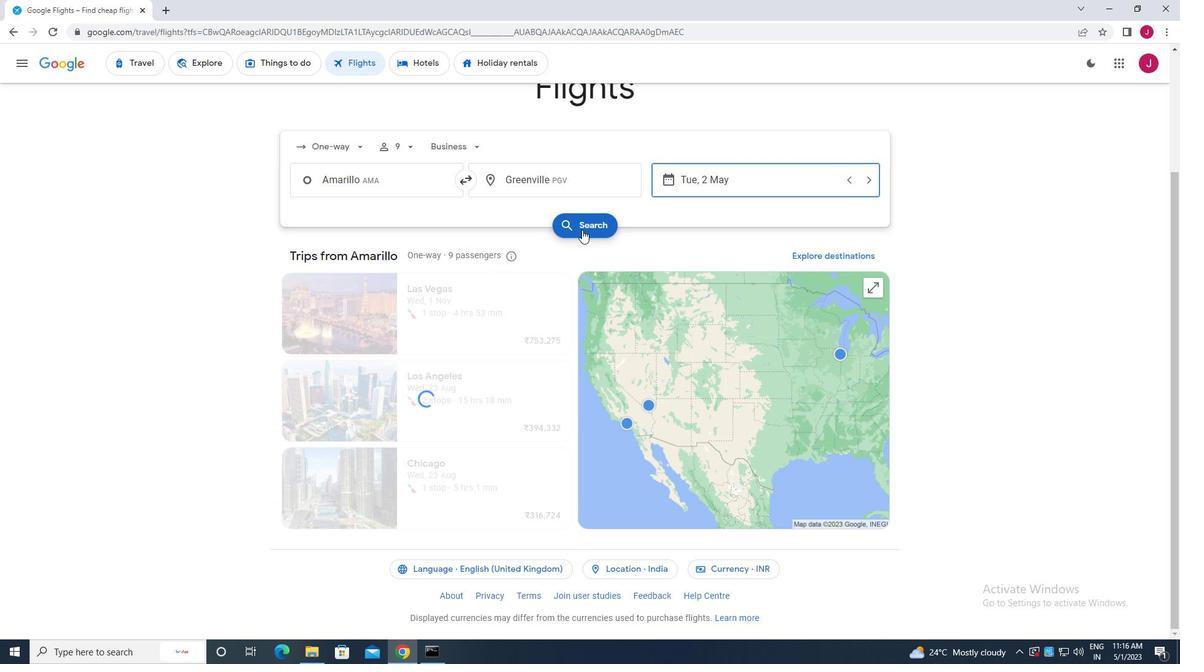 
Action: Mouse pressed left at (590, 226)
Screenshot: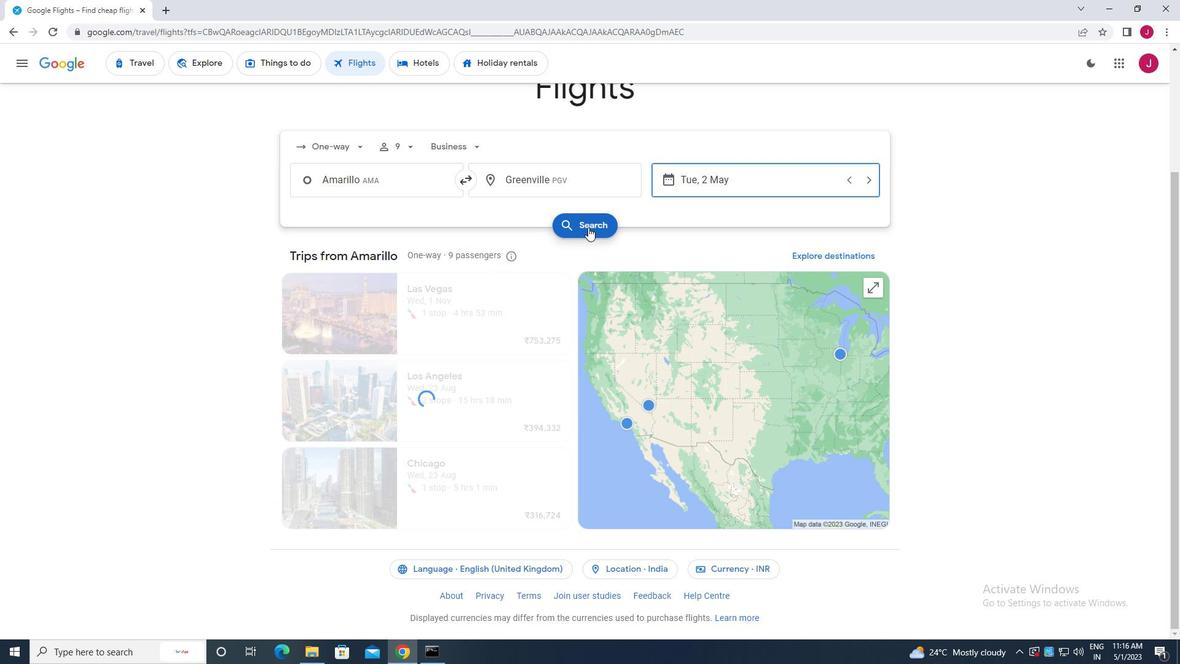 
Action: Mouse moved to (314, 174)
Screenshot: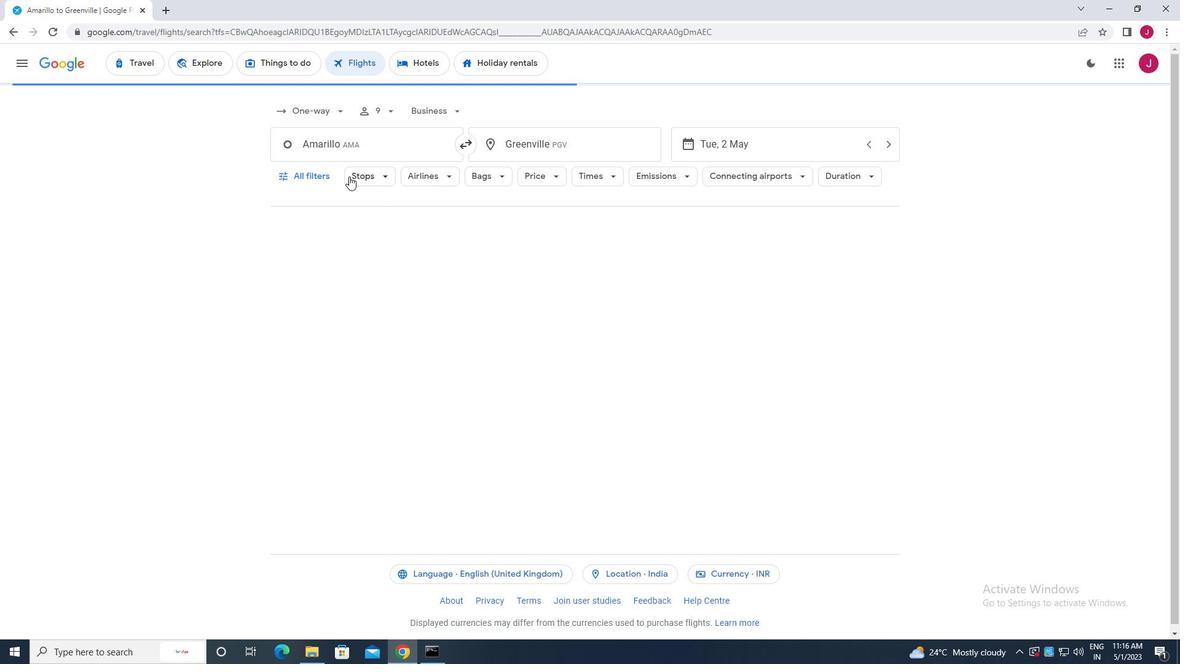 
Action: Mouse pressed left at (314, 174)
Screenshot: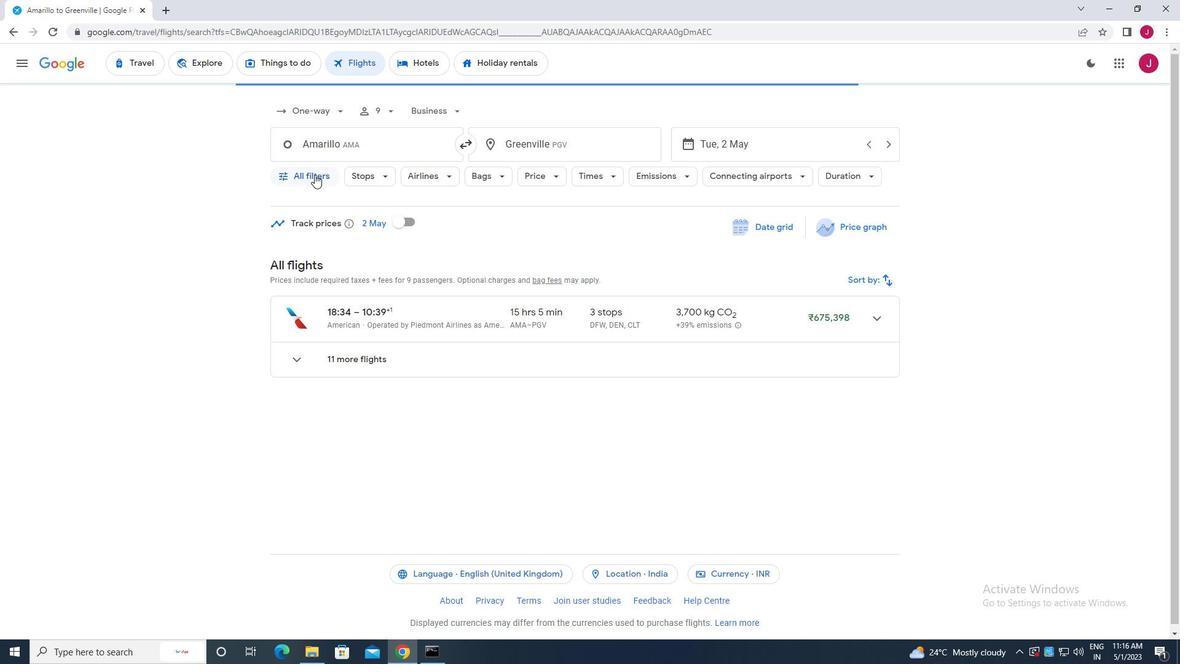 
Action: Mouse moved to (335, 221)
Screenshot: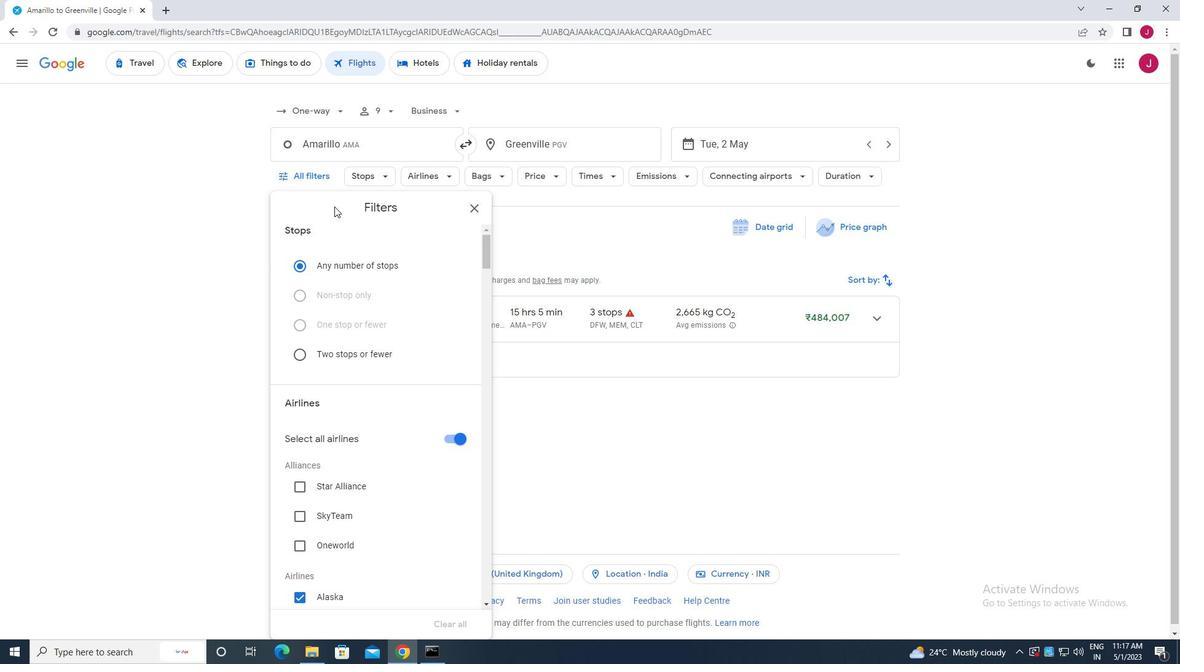 
Action: Mouse scrolled (335, 220) with delta (0, 0)
Screenshot: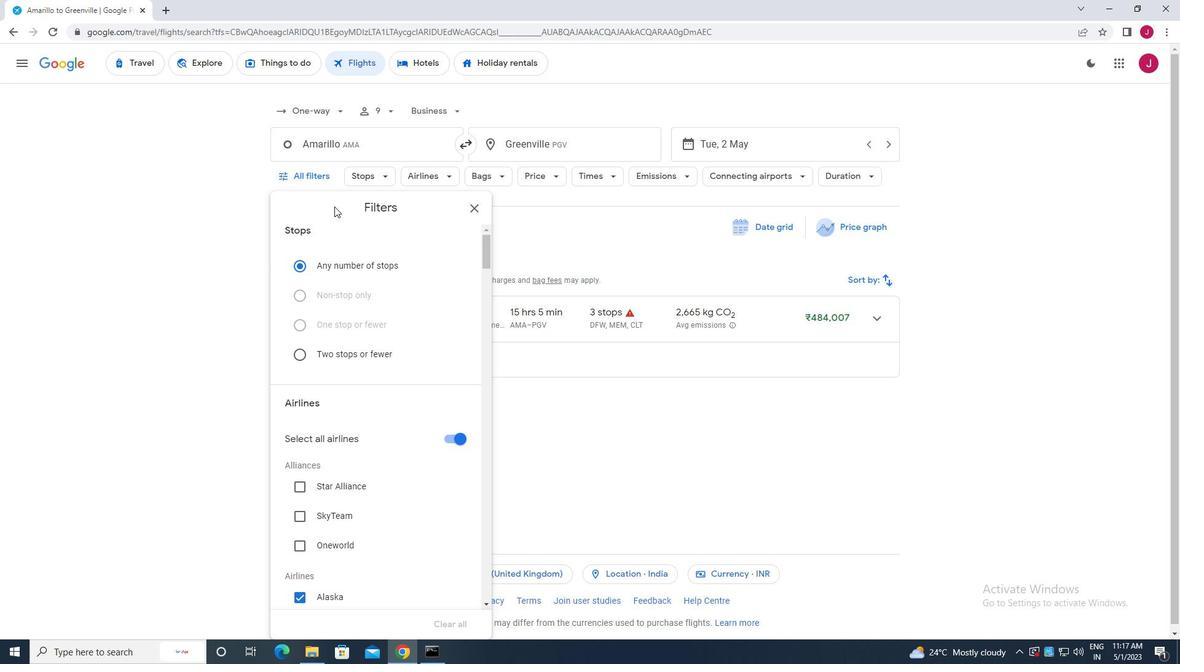 
Action: Mouse moved to (335, 223)
Screenshot: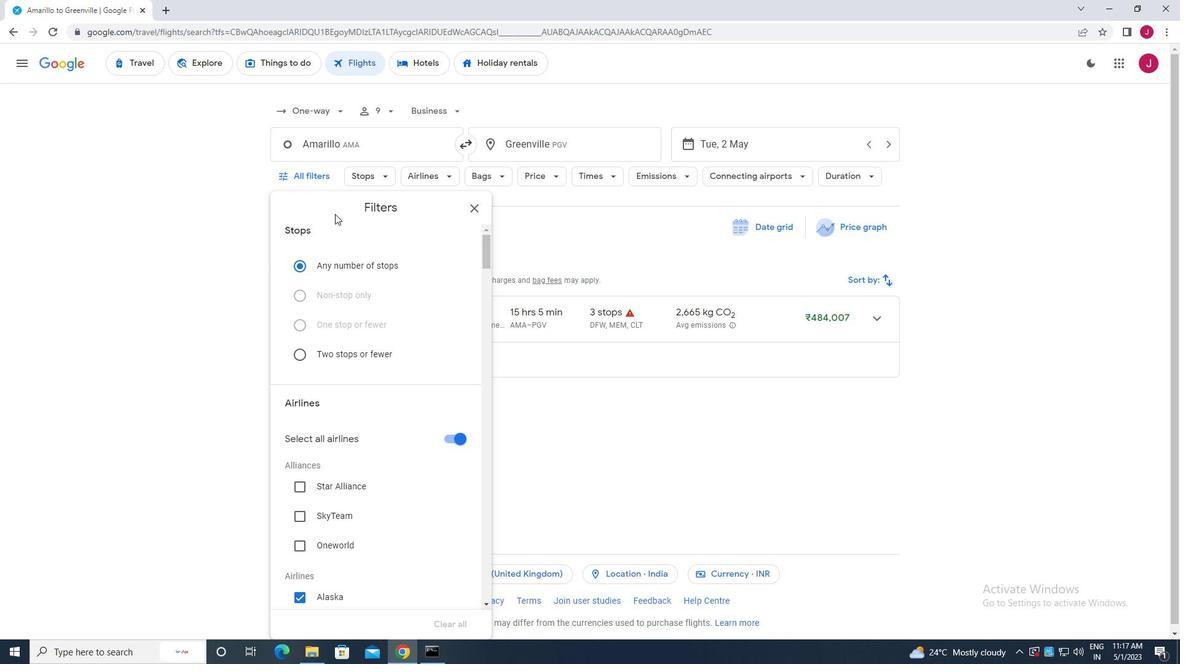 
Action: Mouse scrolled (335, 222) with delta (0, 0)
Screenshot: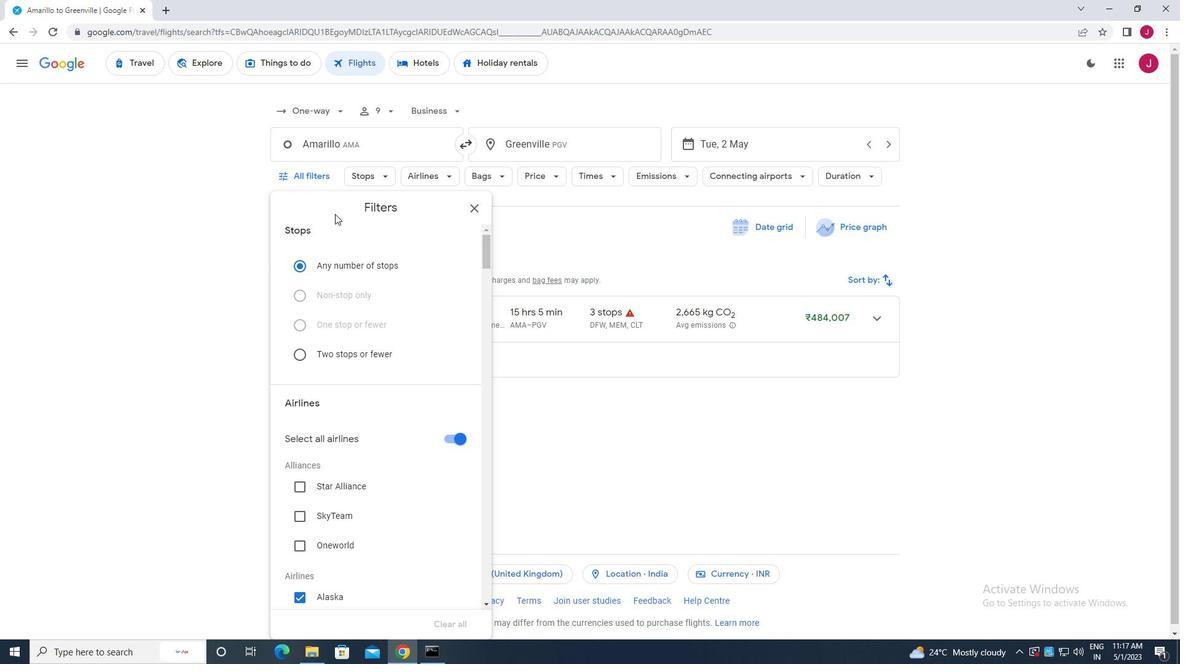 
Action: Mouse moved to (335, 224)
Screenshot: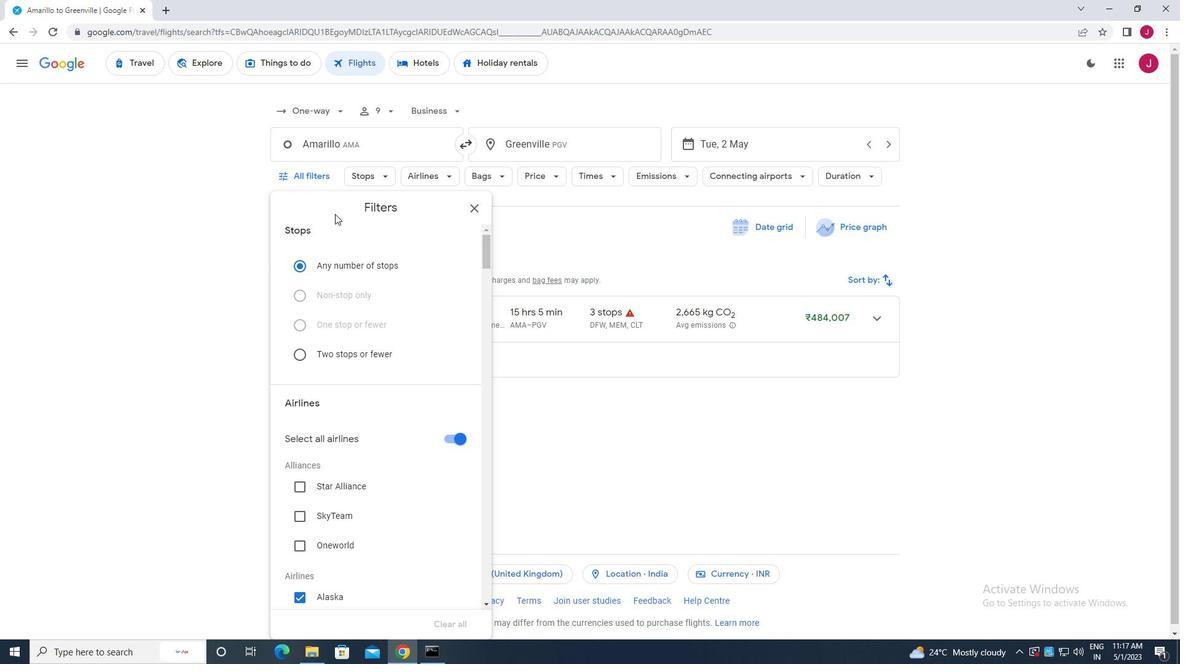 
Action: Mouse scrolled (335, 223) with delta (0, 0)
Screenshot: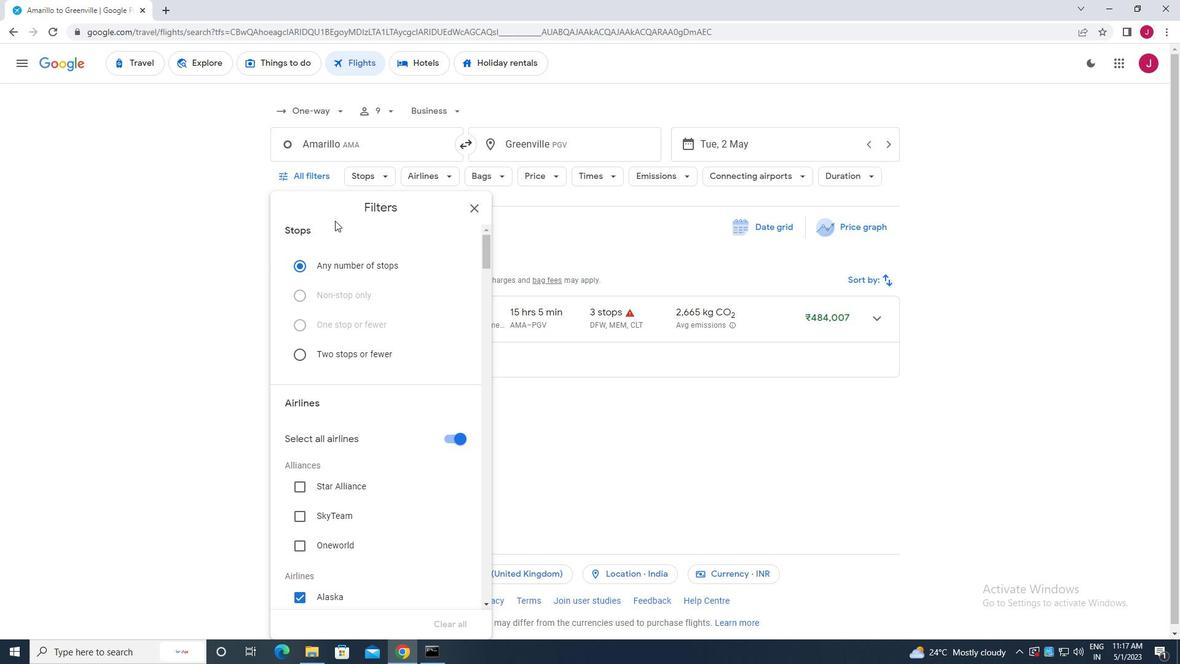 
Action: Mouse moved to (416, 312)
Screenshot: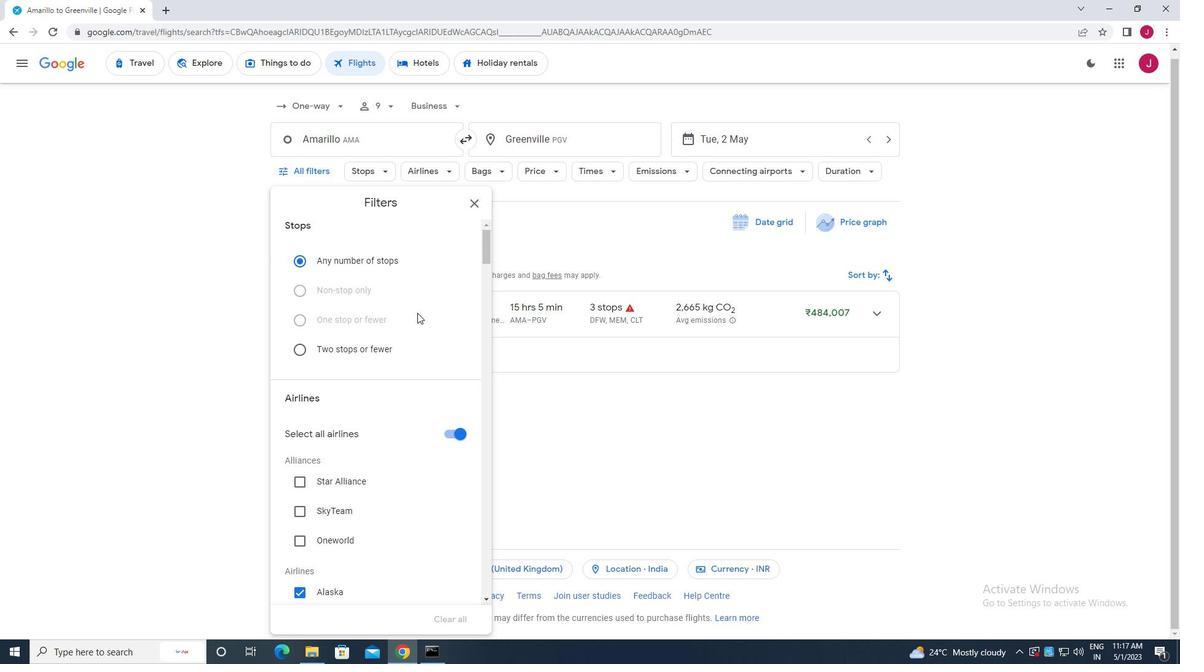 
Action: Mouse scrolled (416, 312) with delta (0, 0)
Screenshot: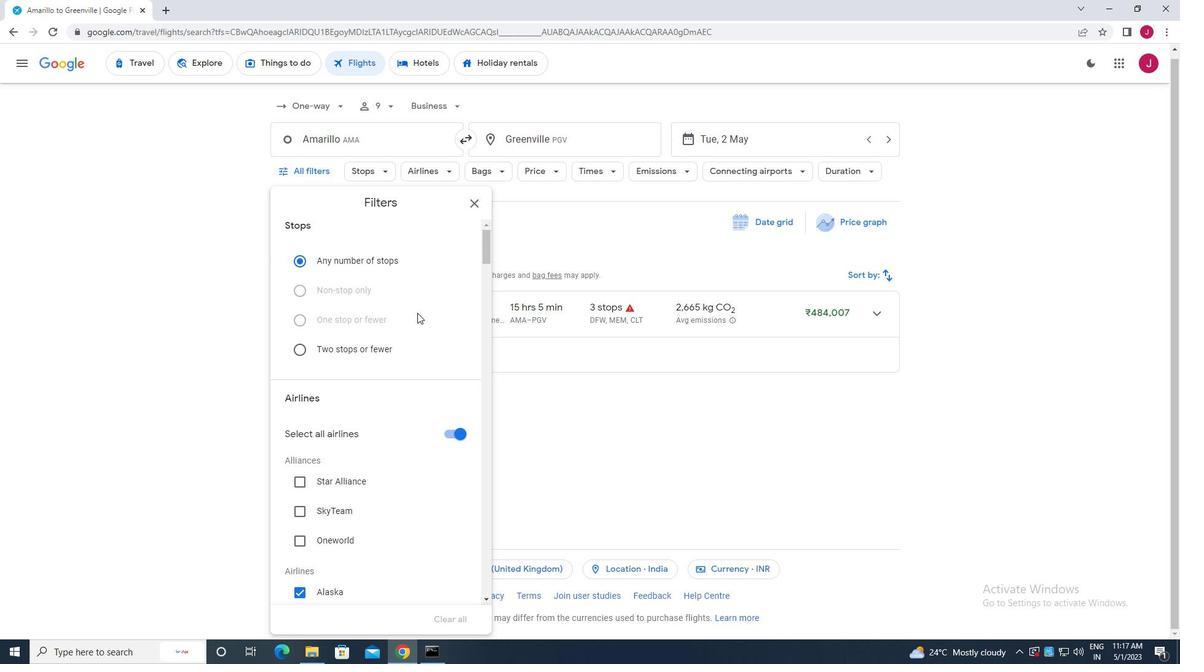 
Action: Mouse moved to (413, 311)
Screenshot: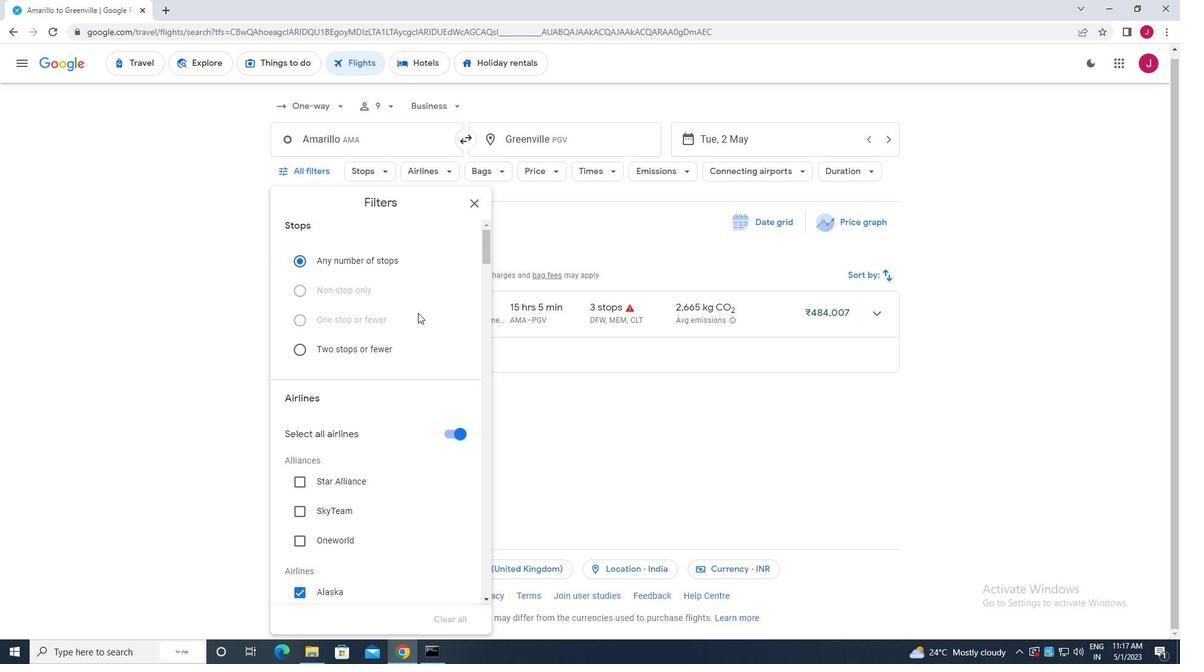 
Action: Mouse scrolled (413, 311) with delta (0, 0)
Screenshot: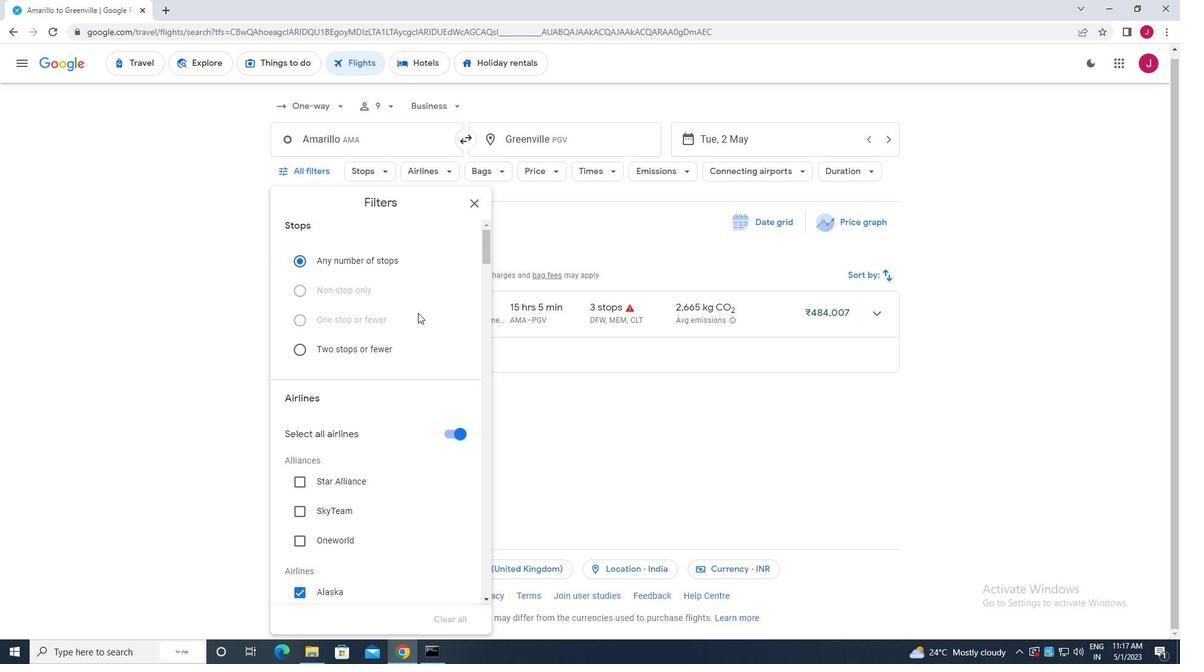 
Action: Mouse moved to (454, 308)
Screenshot: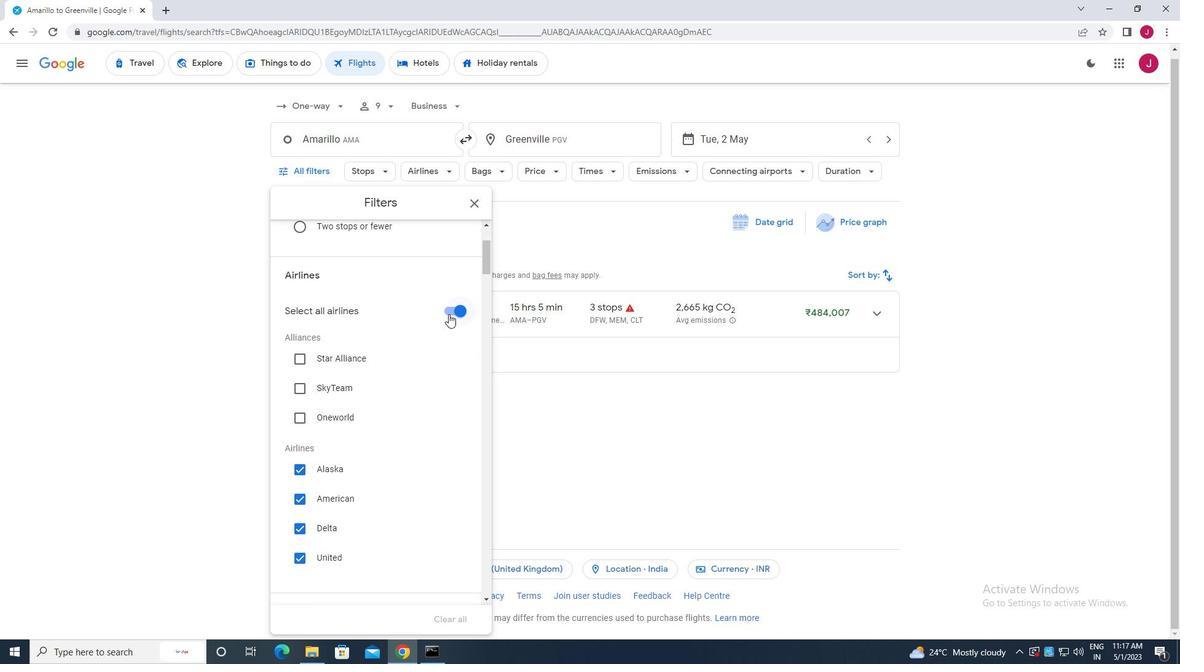 
Action: Mouse pressed left at (454, 308)
Screenshot: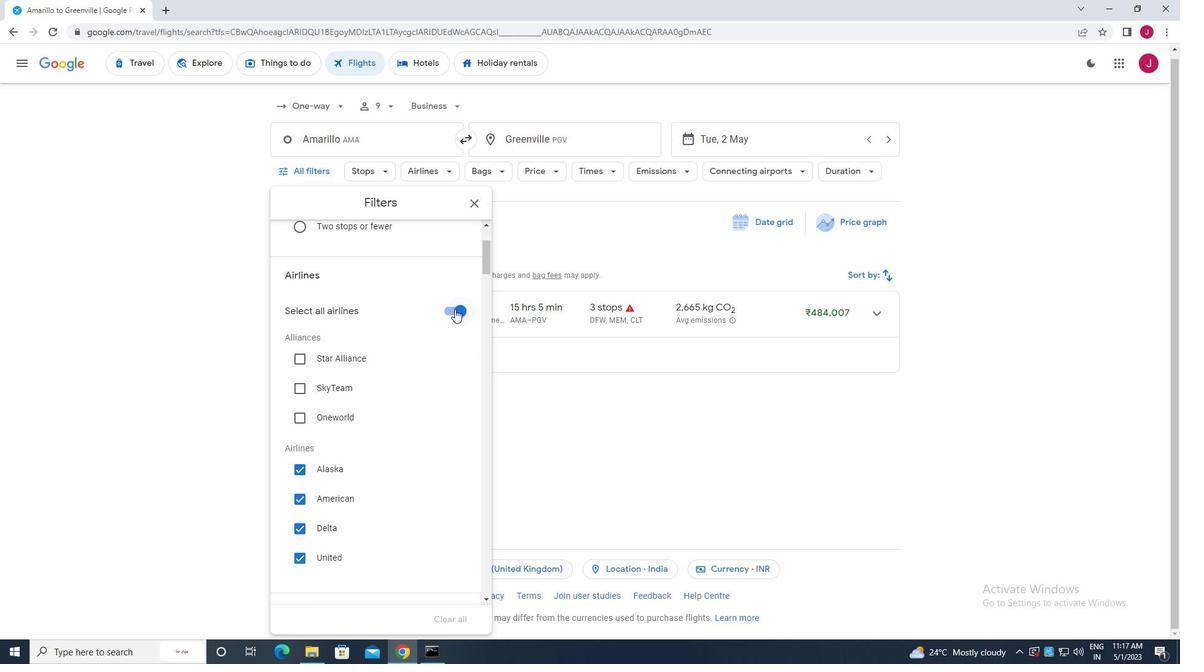 
Action: Mouse moved to (295, 474)
Screenshot: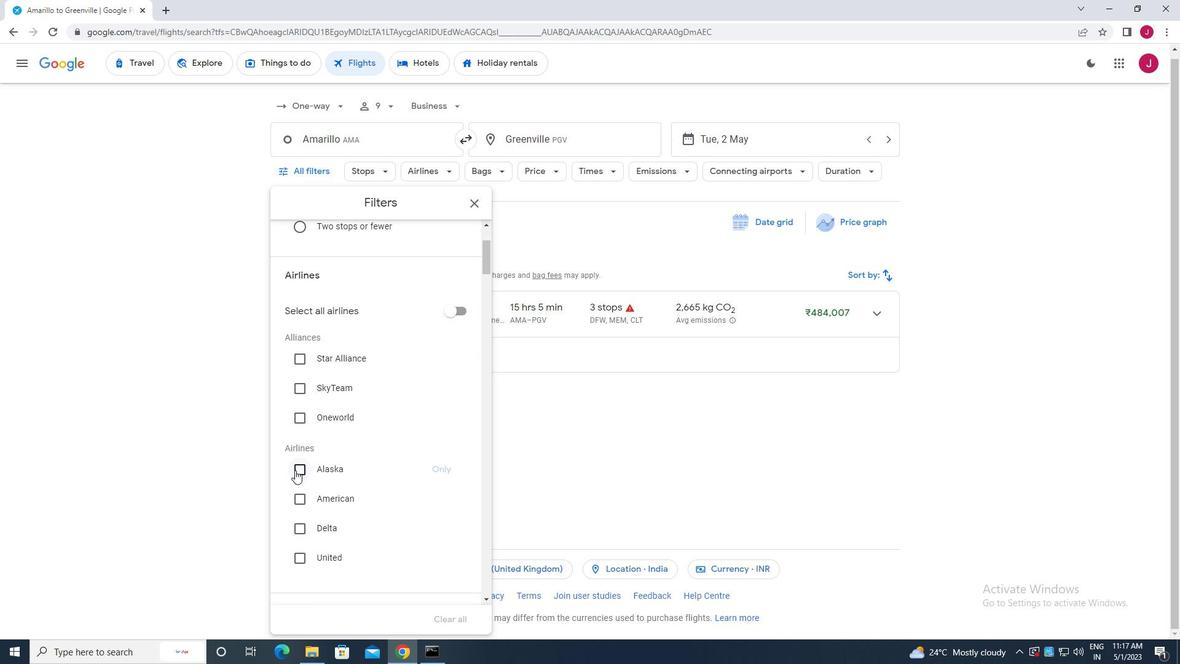 
Action: Mouse pressed left at (295, 474)
Screenshot: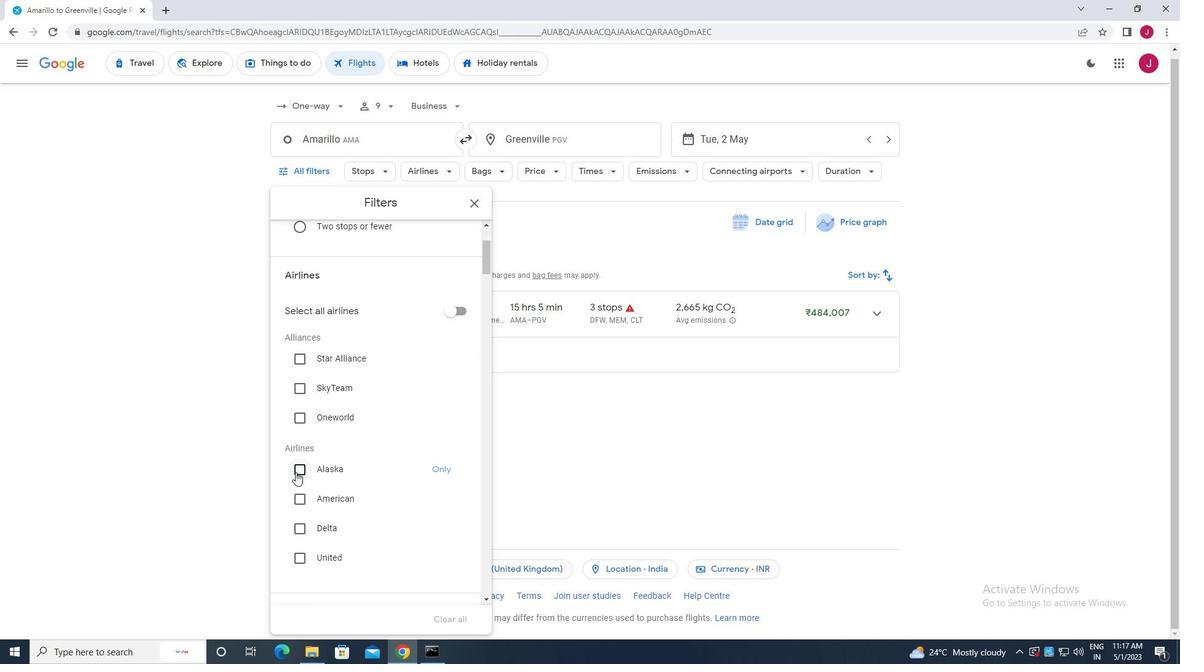 
Action: Mouse moved to (347, 430)
Screenshot: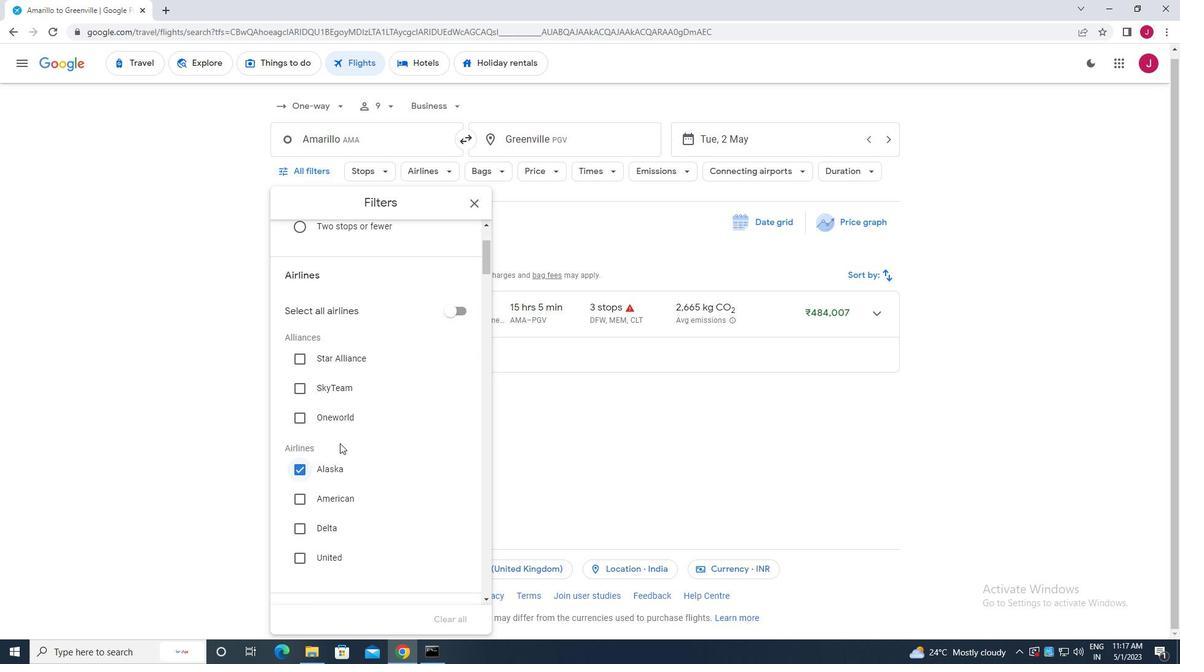 
Action: Mouse scrolled (347, 430) with delta (0, 0)
Screenshot: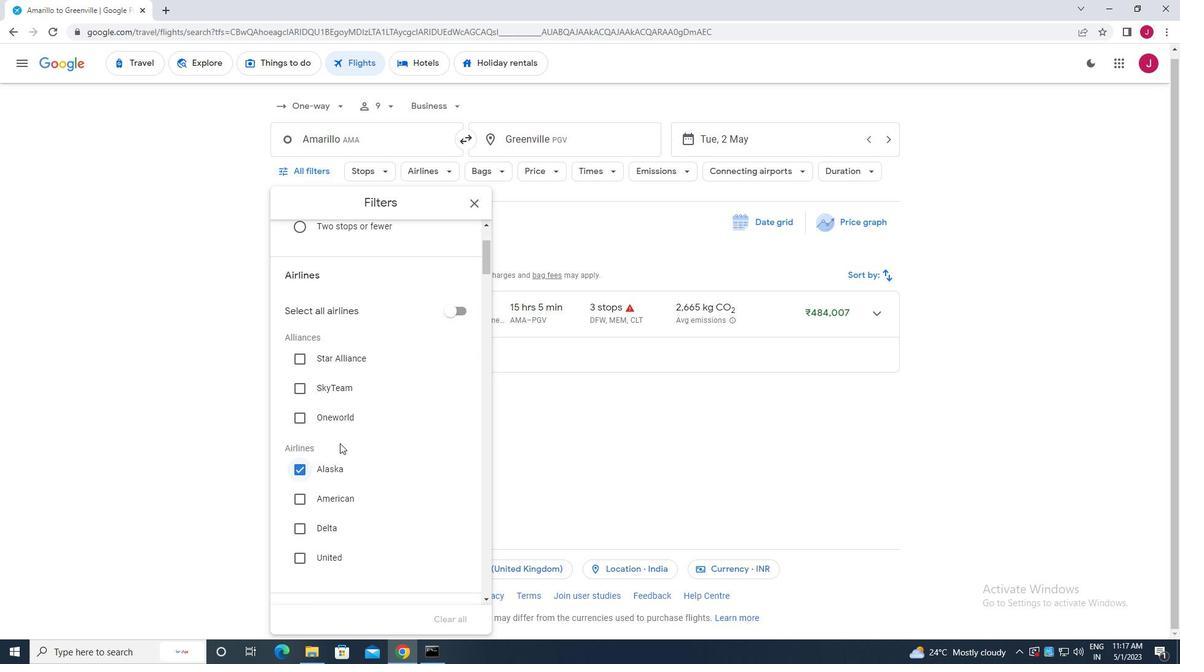 
Action: Mouse scrolled (347, 430) with delta (0, 0)
Screenshot: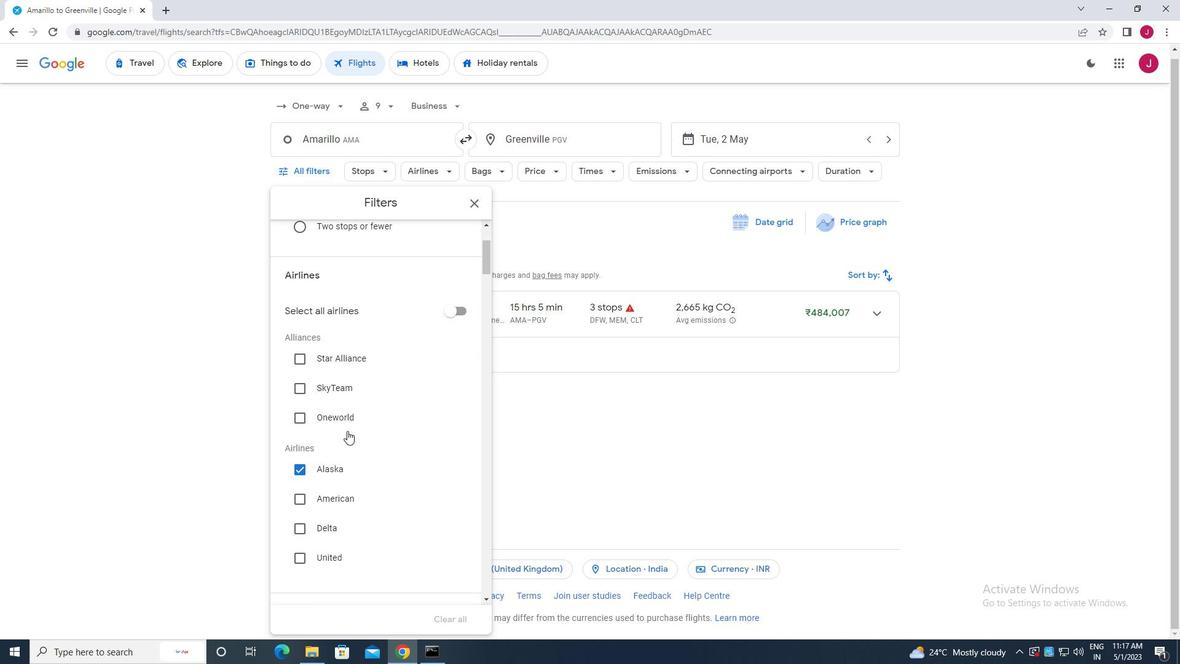 
Action: Mouse scrolled (347, 430) with delta (0, 0)
Screenshot: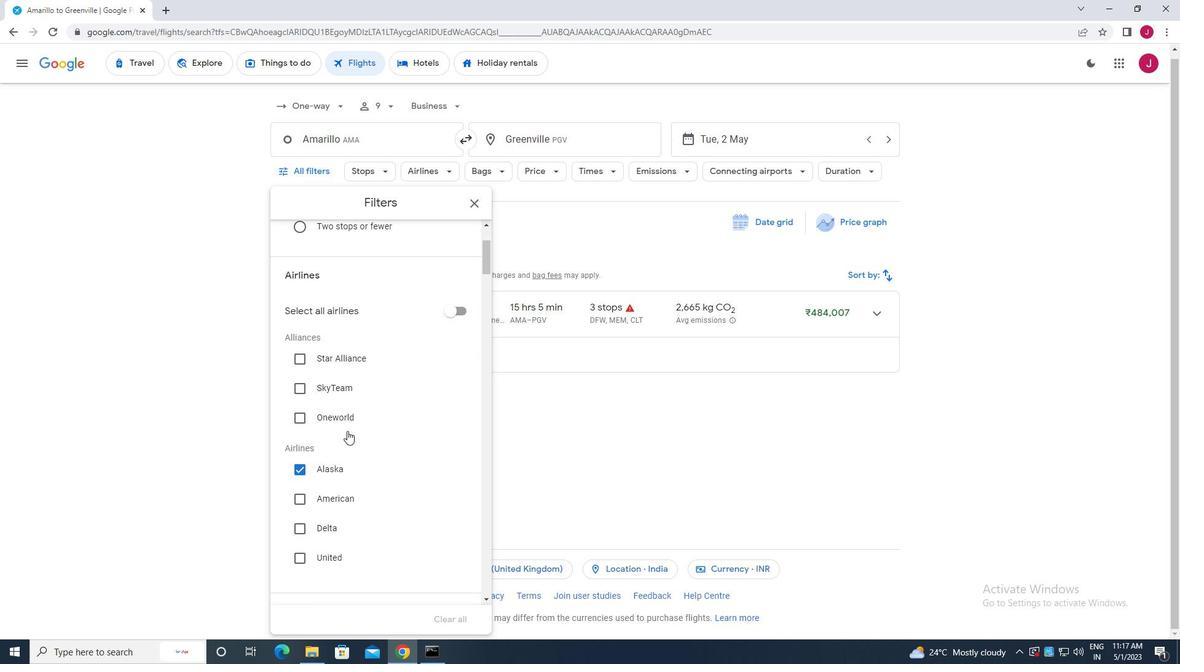 
Action: Mouse moved to (347, 429)
Screenshot: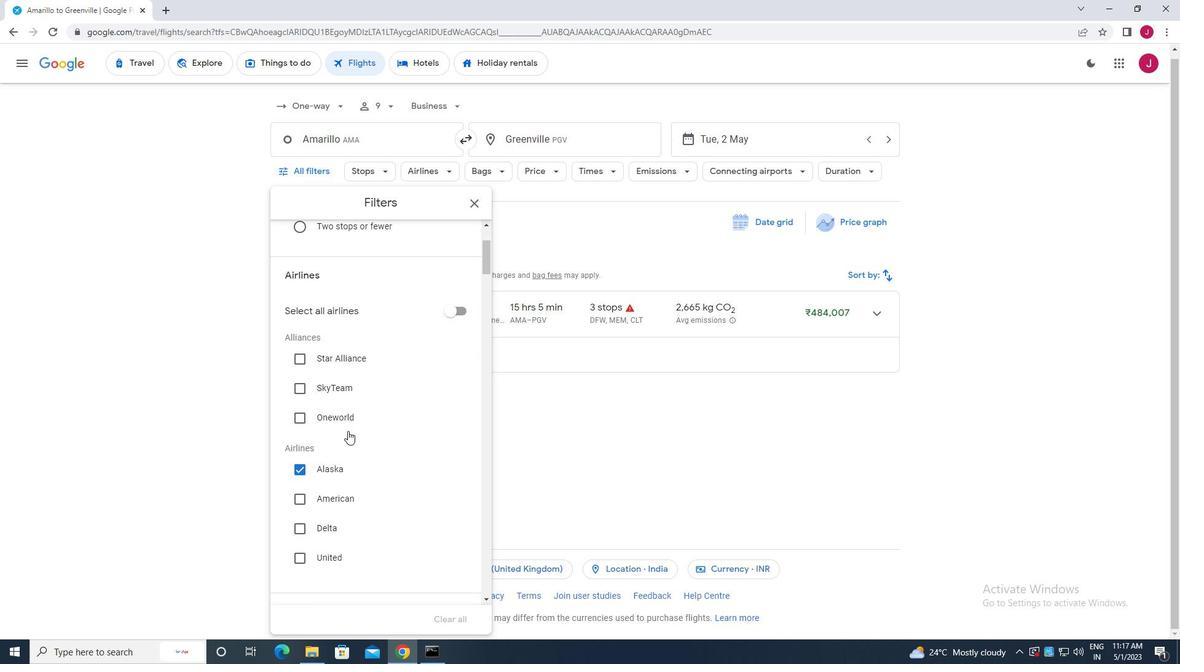 
Action: Mouse scrolled (347, 428) with delta (0, 0)
Screenshot: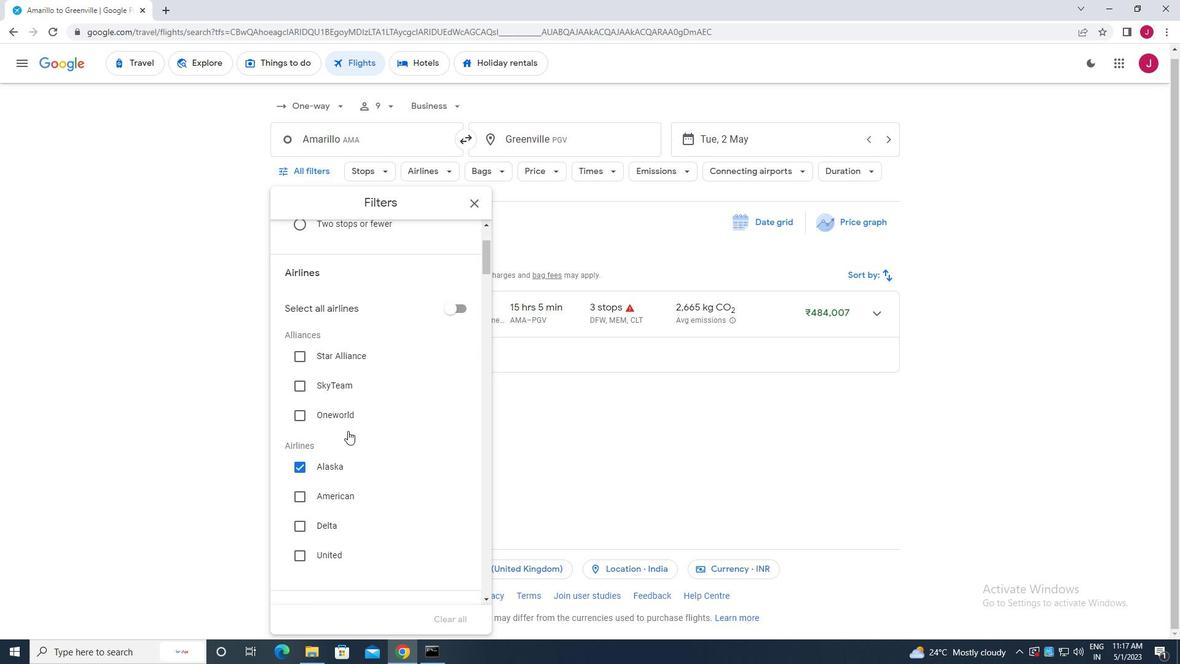 
Action: Mouse moved to (346, 426)
Screenshot: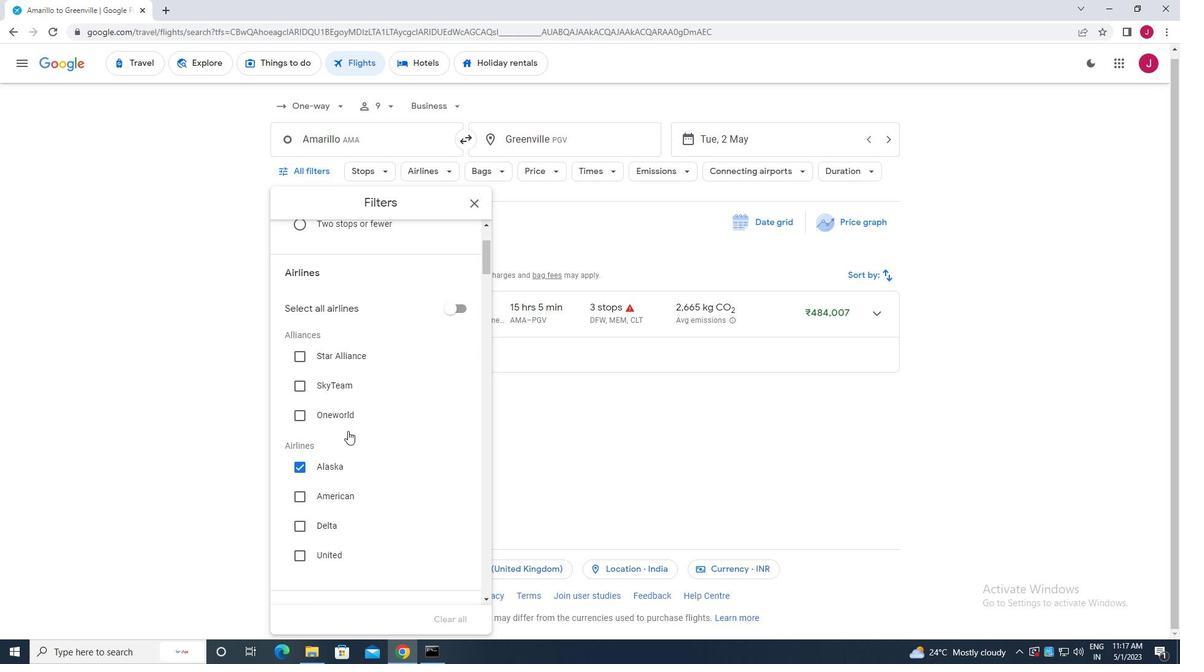 
Action: Mouse scrolled (346, 426) with delta (0, 0)
Screenshot: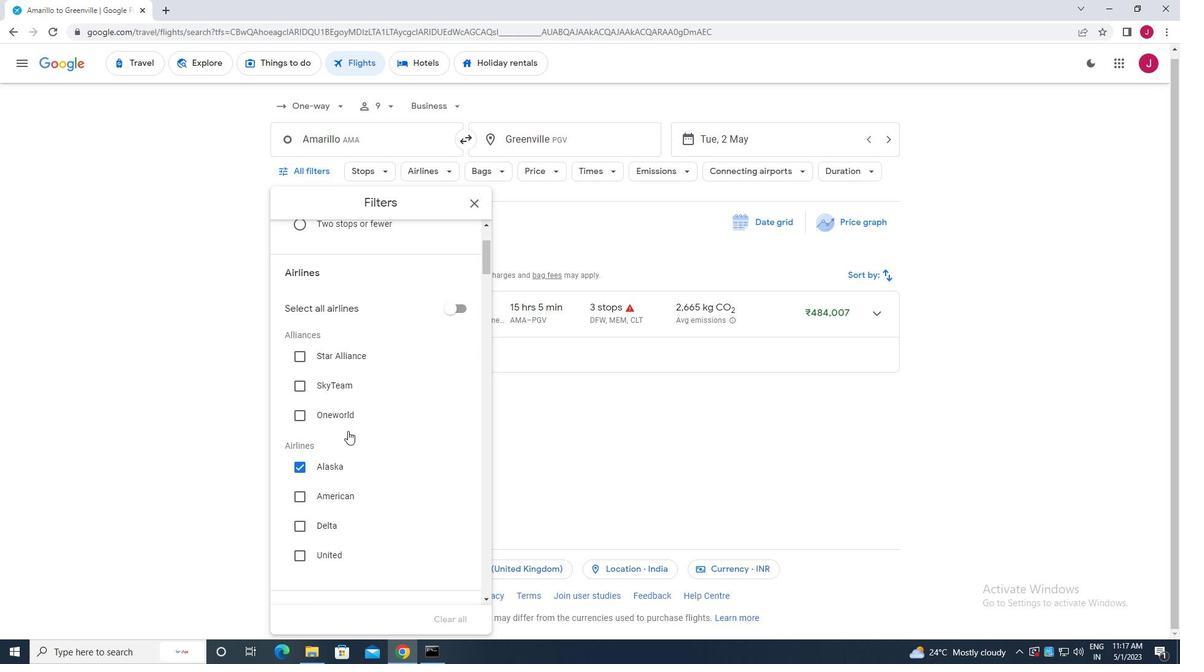 
Action: Mouse moved to (346, 423)
Screenshot: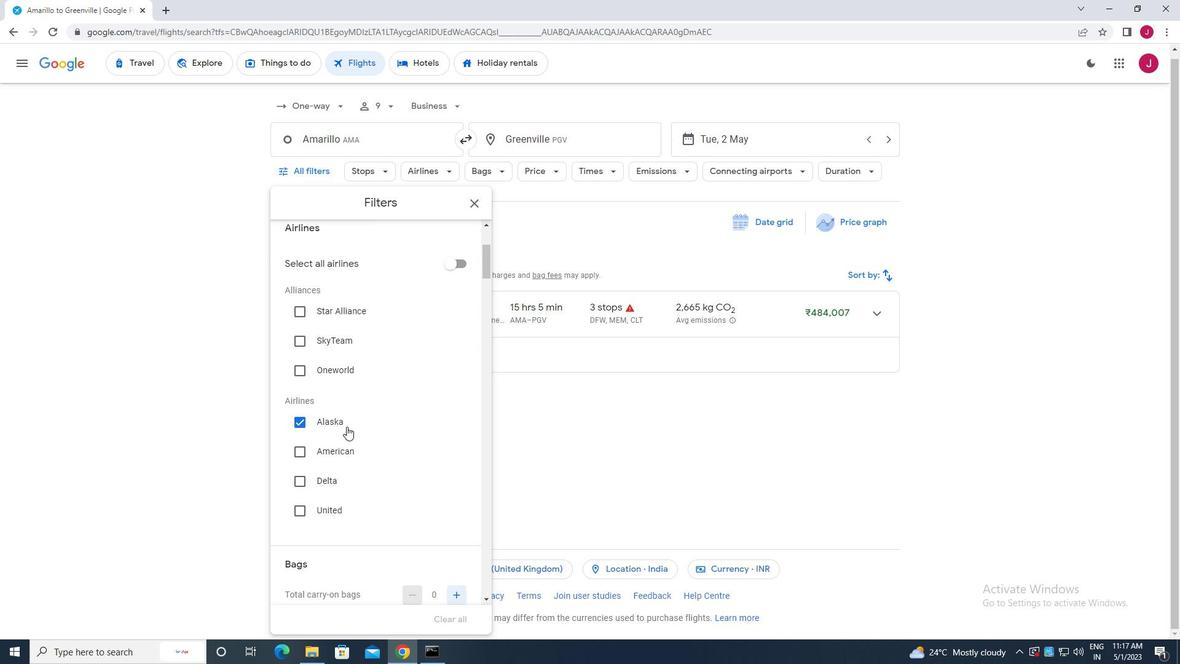 
Action: Mouse scrolled (346, 423) with delta (0, 0)
Screenshot: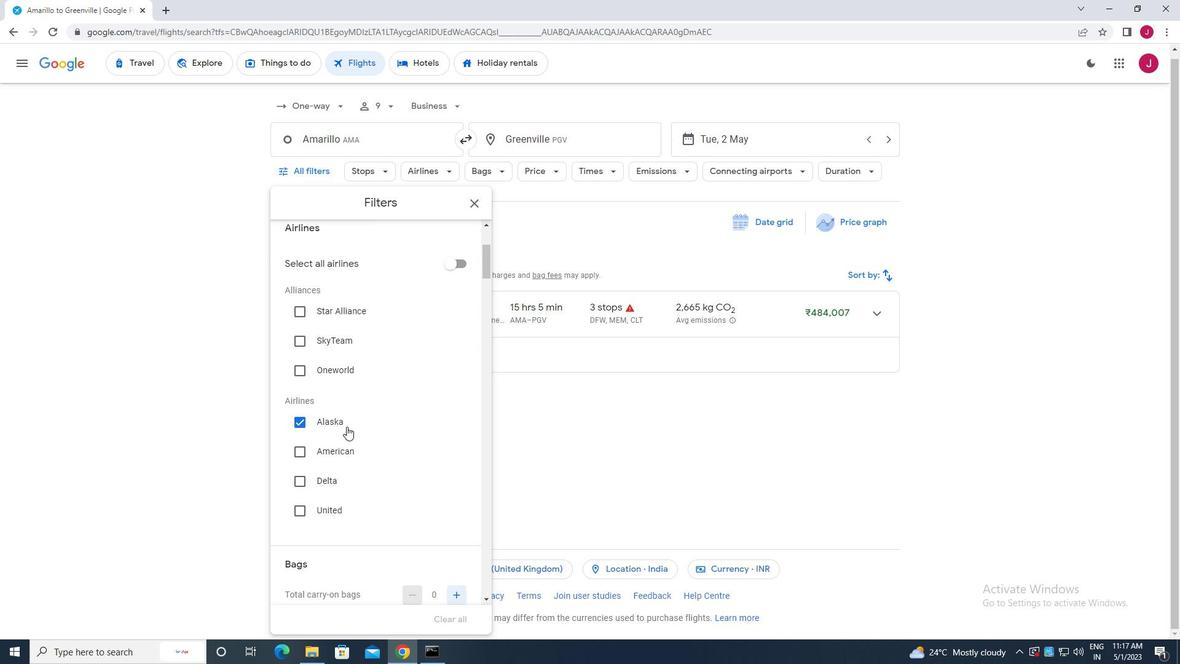 
Action: Mouse moved to (459, 301)
Screenshot: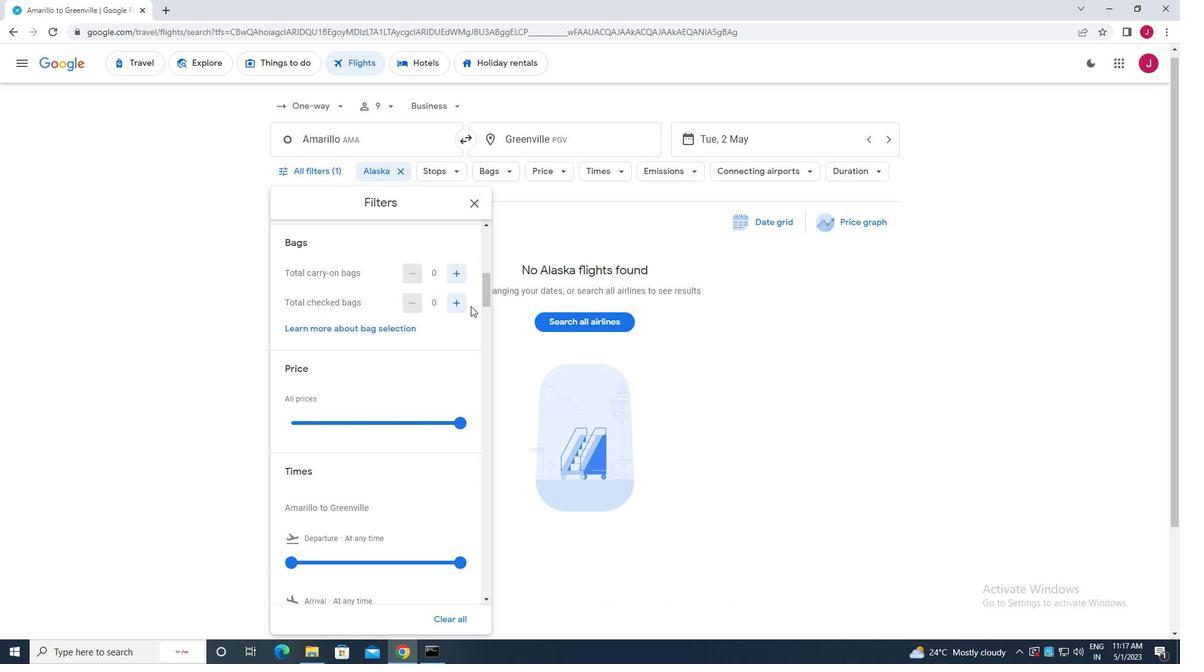 
Action: Mouse pressed left at (459, 301)
Screenshot: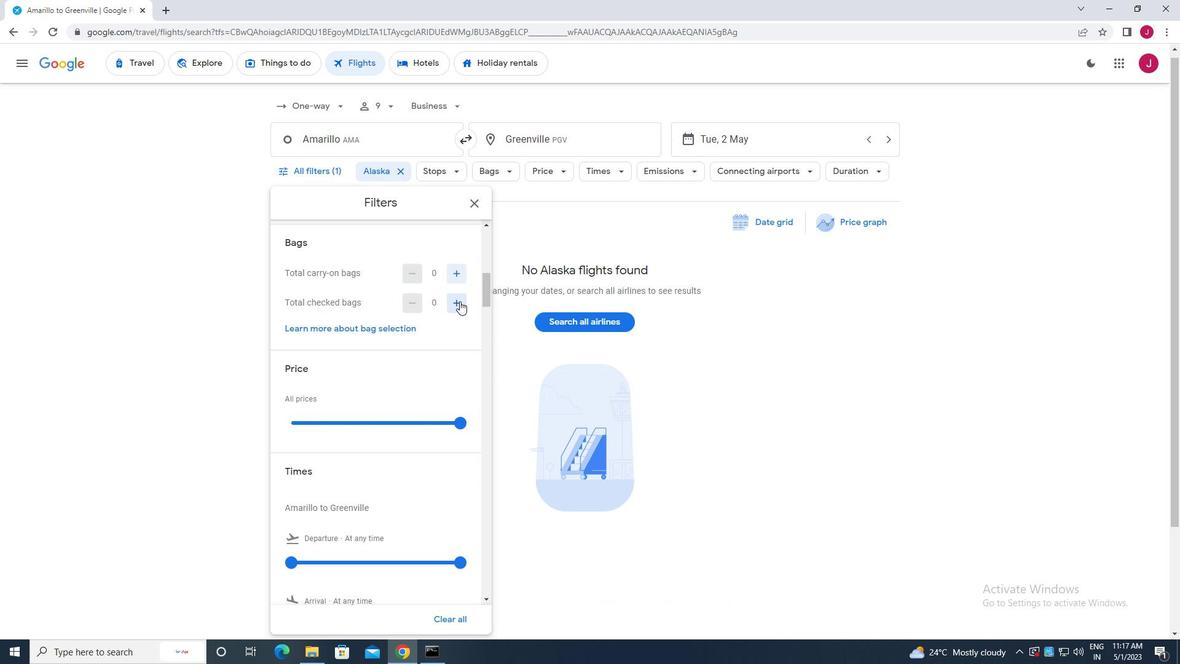 
Action: Mouse pressed left at (459, 301)
Screenshot: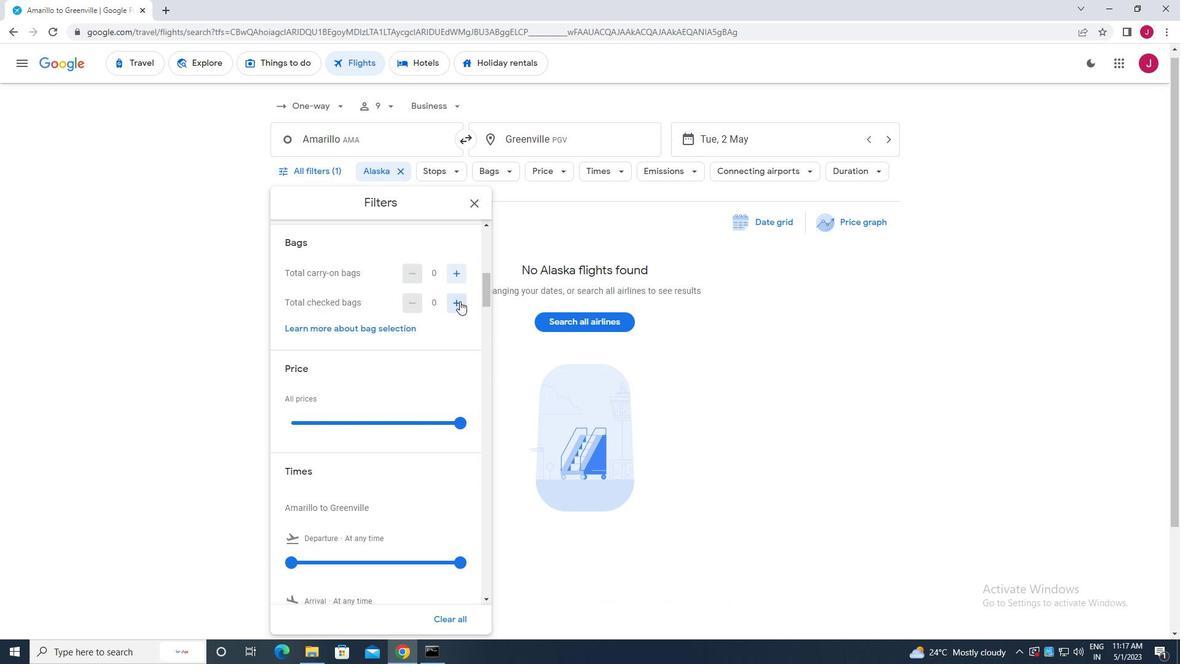 
Action: Mouse moved to (461, 421)
Screenshot: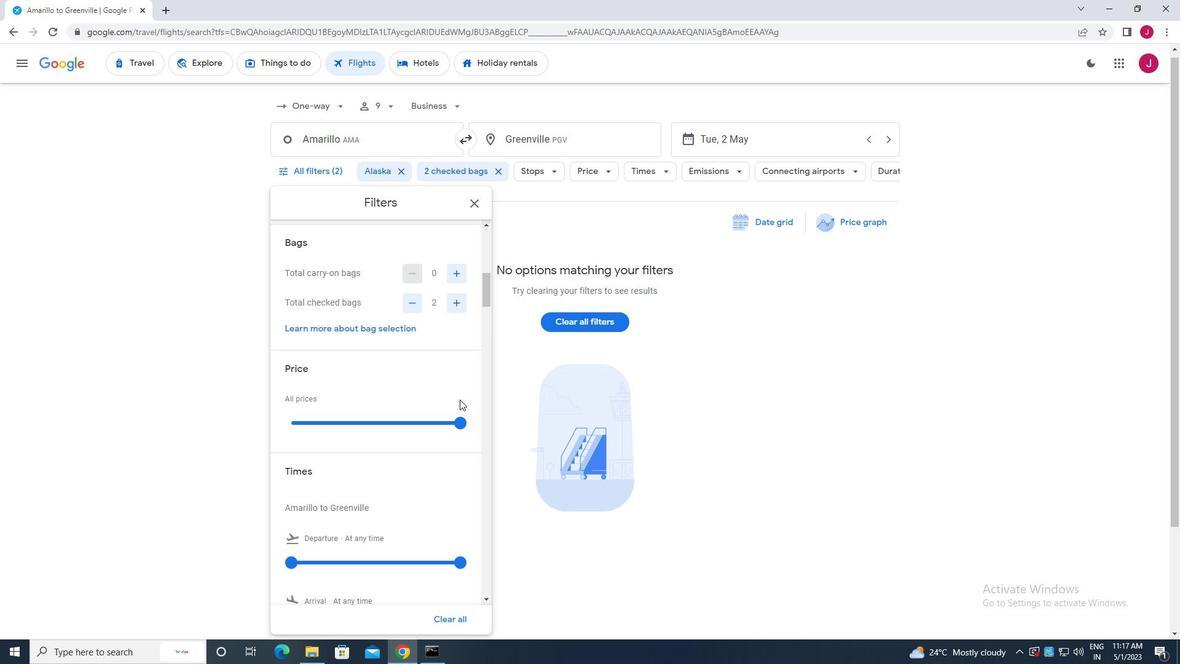 
Action: Mouse pressed left at (461, 421)
Screenshot: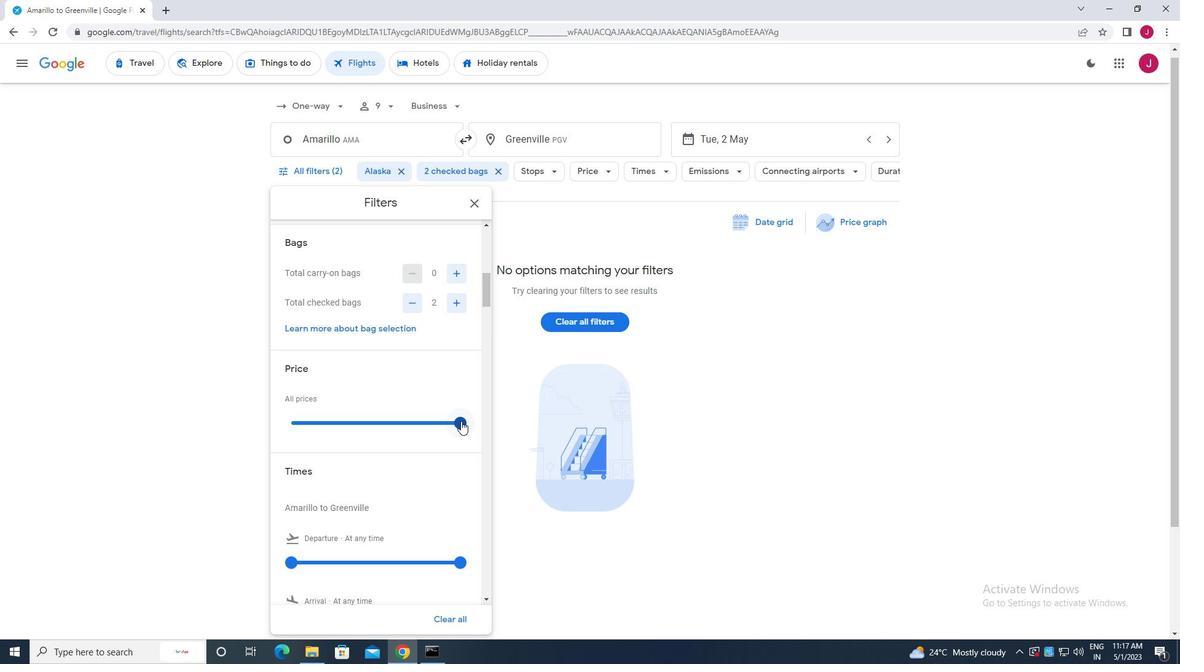 
Action: Mouse moved to (304, 427)
Screenshot: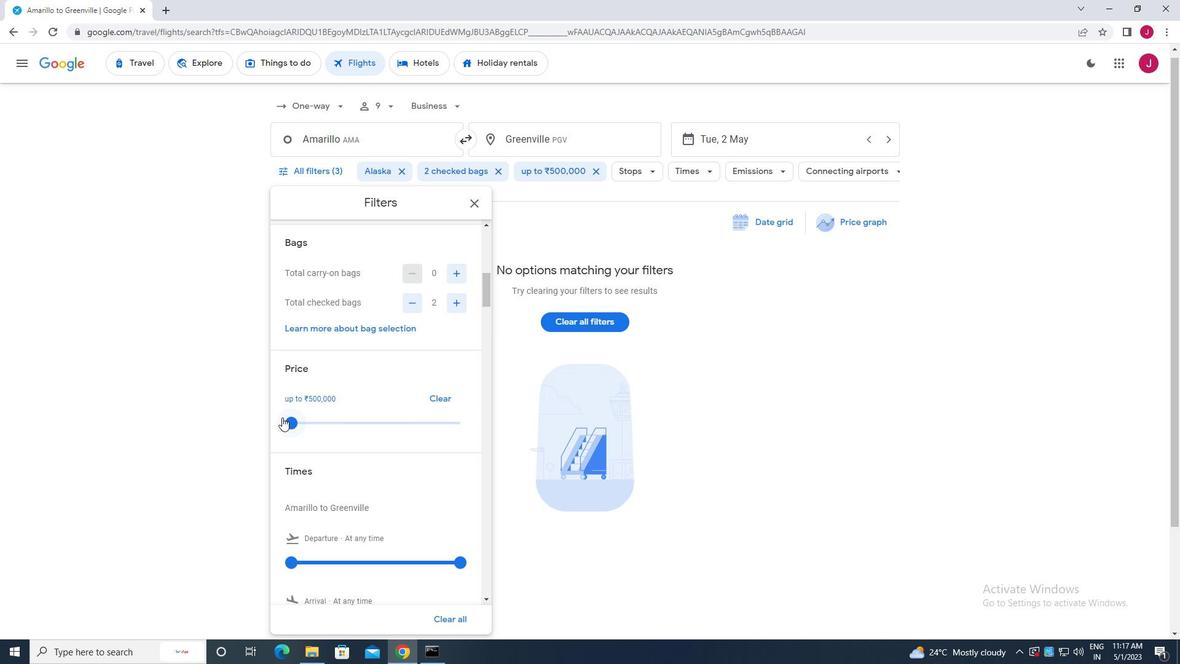 
Action: Mouse scrolled (304, 427) with delta (0, 0)
Screenshot: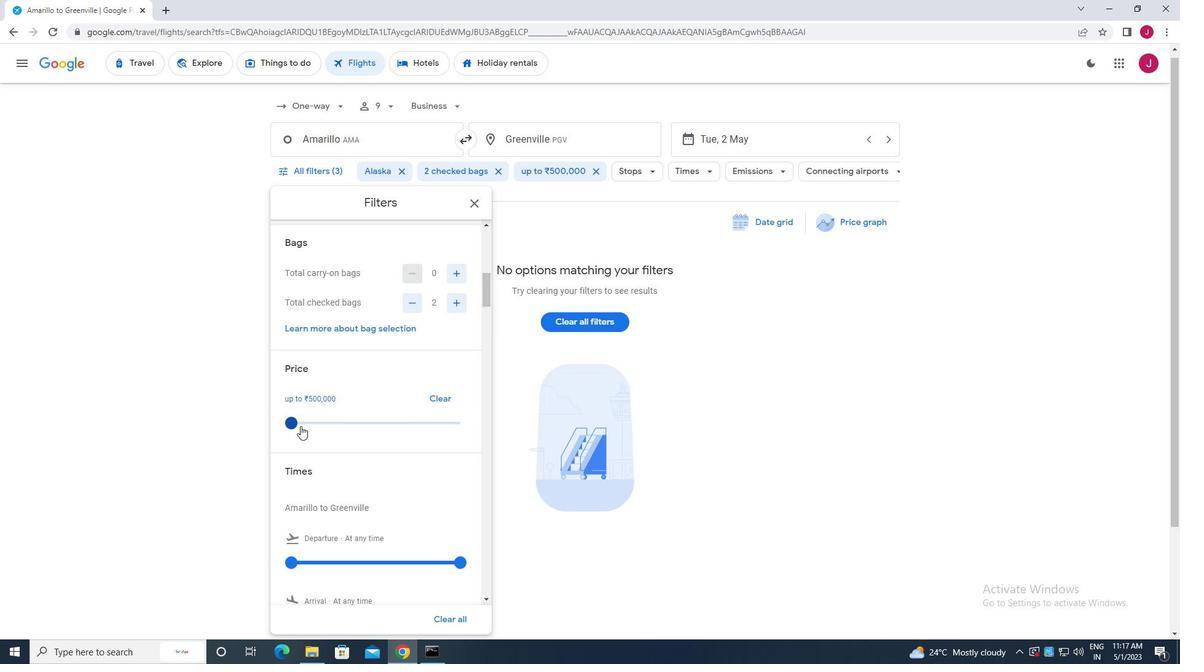 
Action: Mouse scrolled (304, 427) with delta (0, 0)
Screenshot: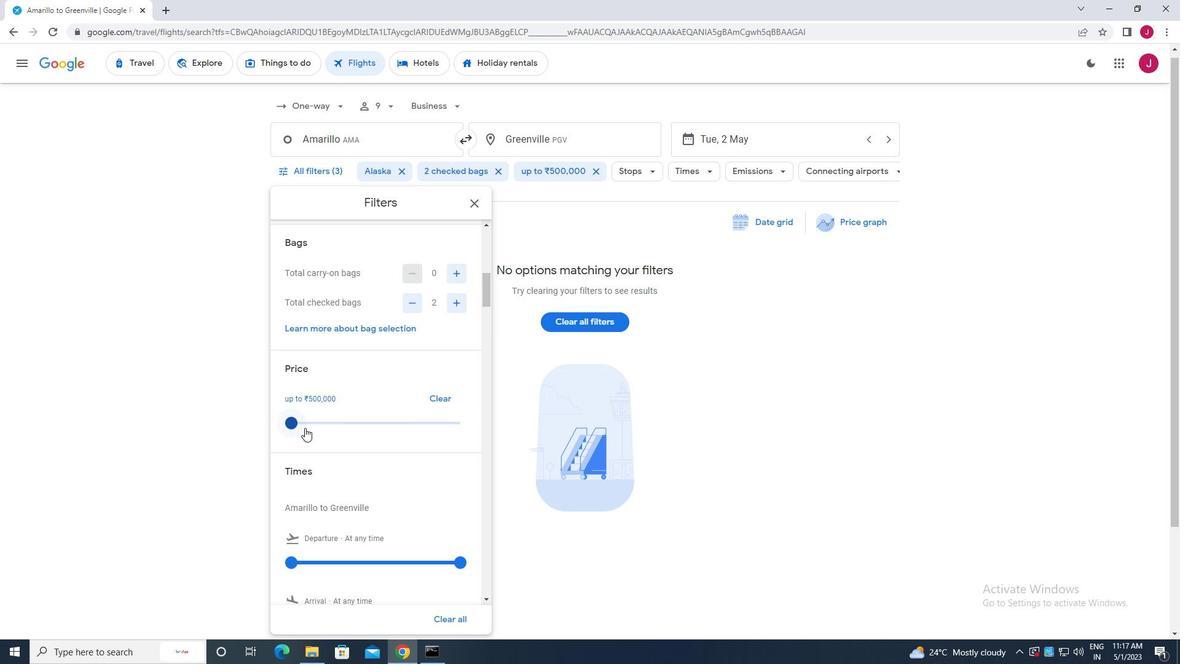 
Action: Mouse moved to (293, 436)
Screenshot: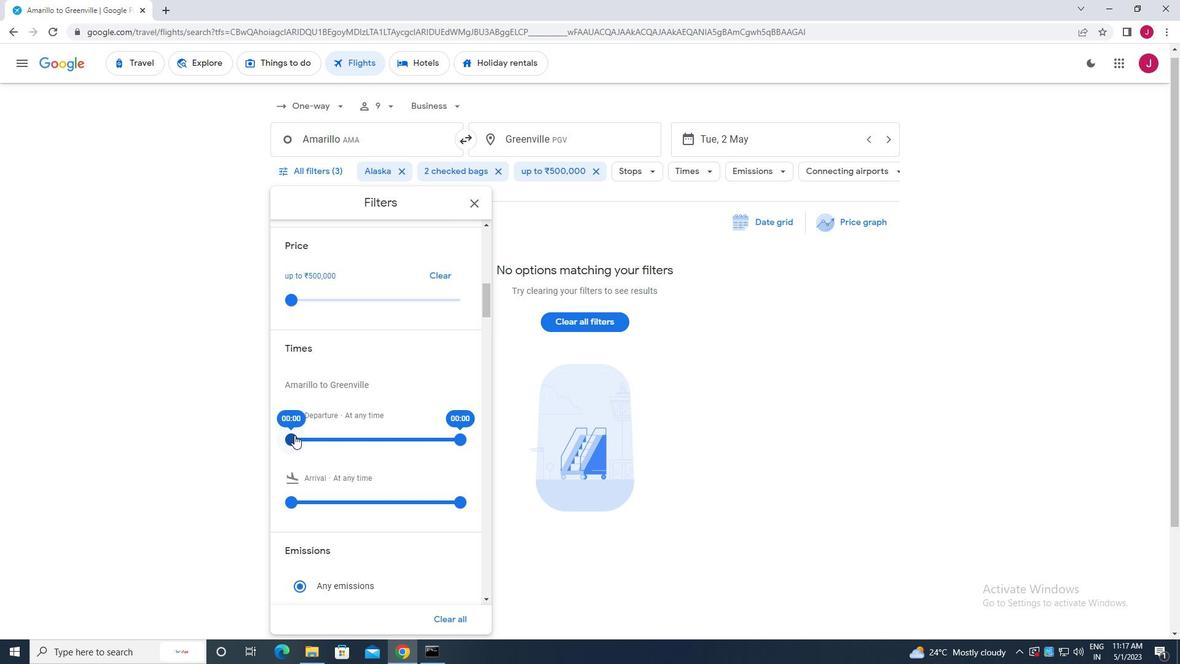 
Action: Mouse pressed left at (293, 436)
Screenshot: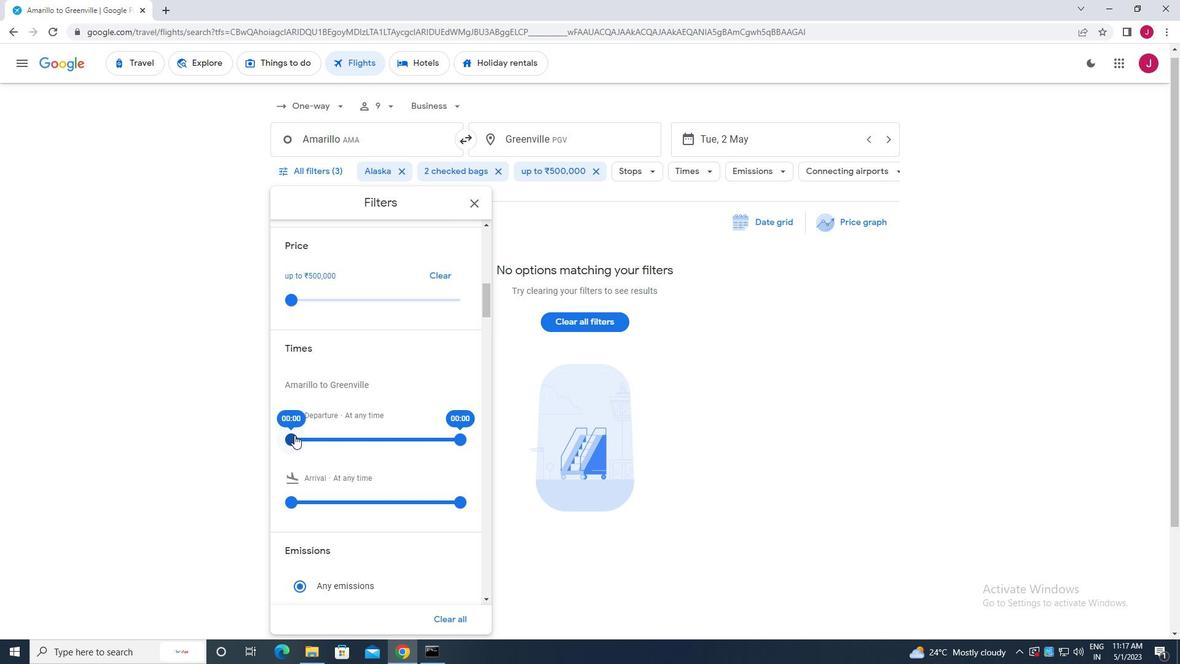 
Action: Mouse moved to (462, 437)
Screenshot: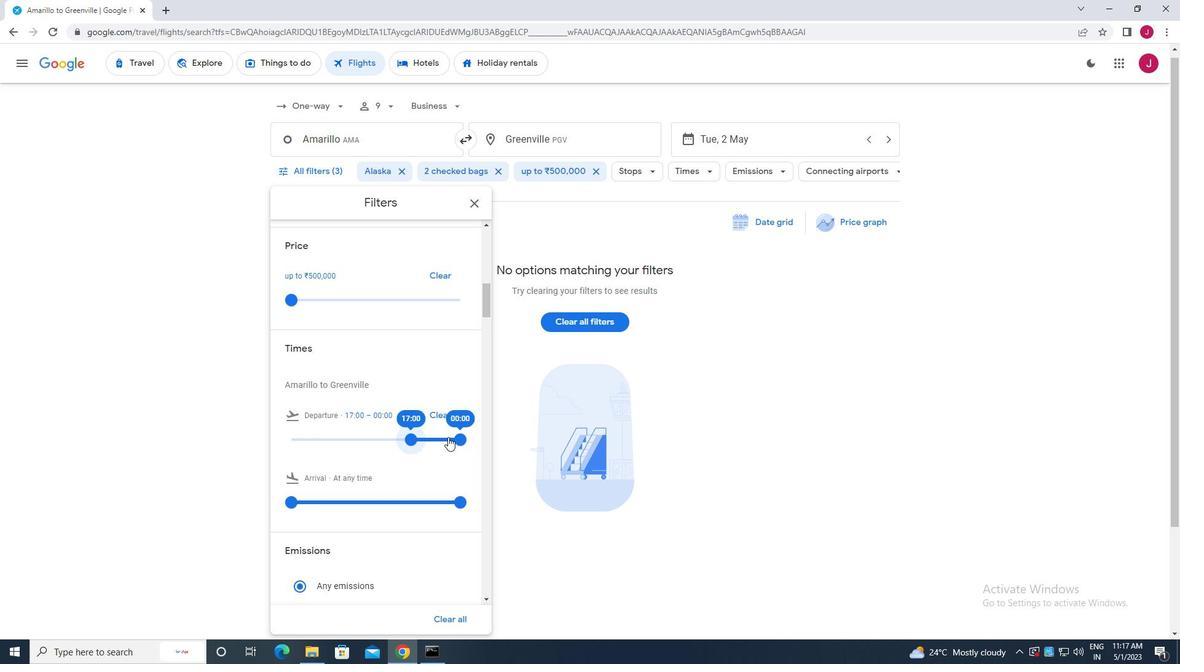 
Action: Mouse pressed left at (462, 437)
Screenshot: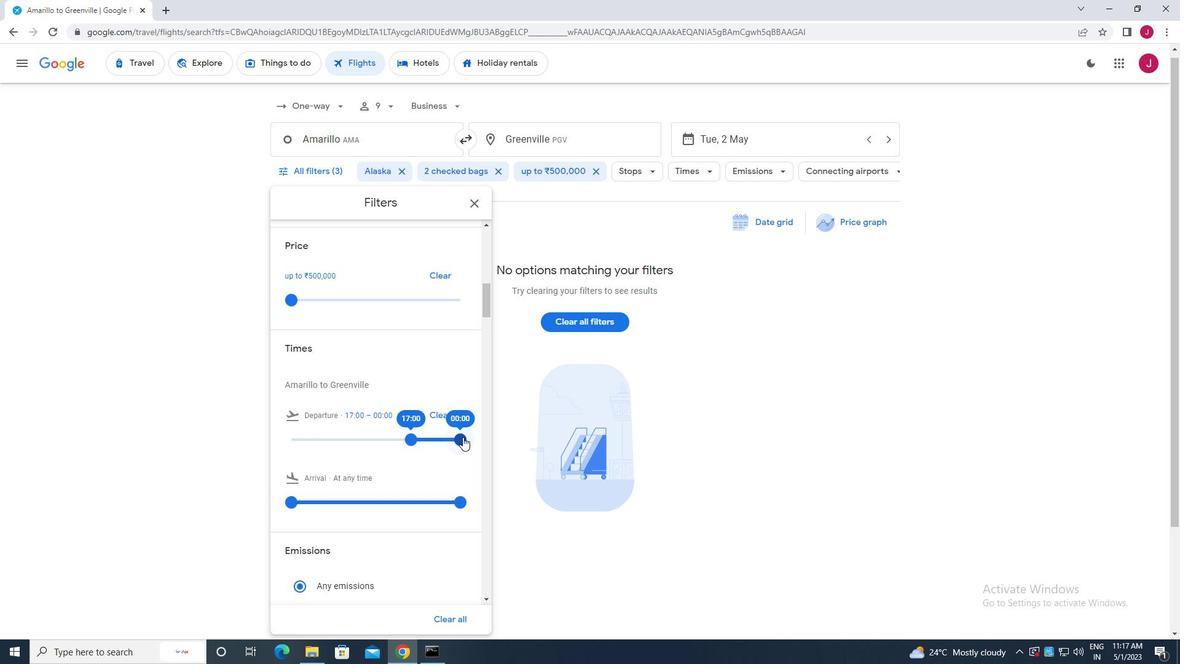 
Action: Mouse moved to (475, 203)
Screenshot: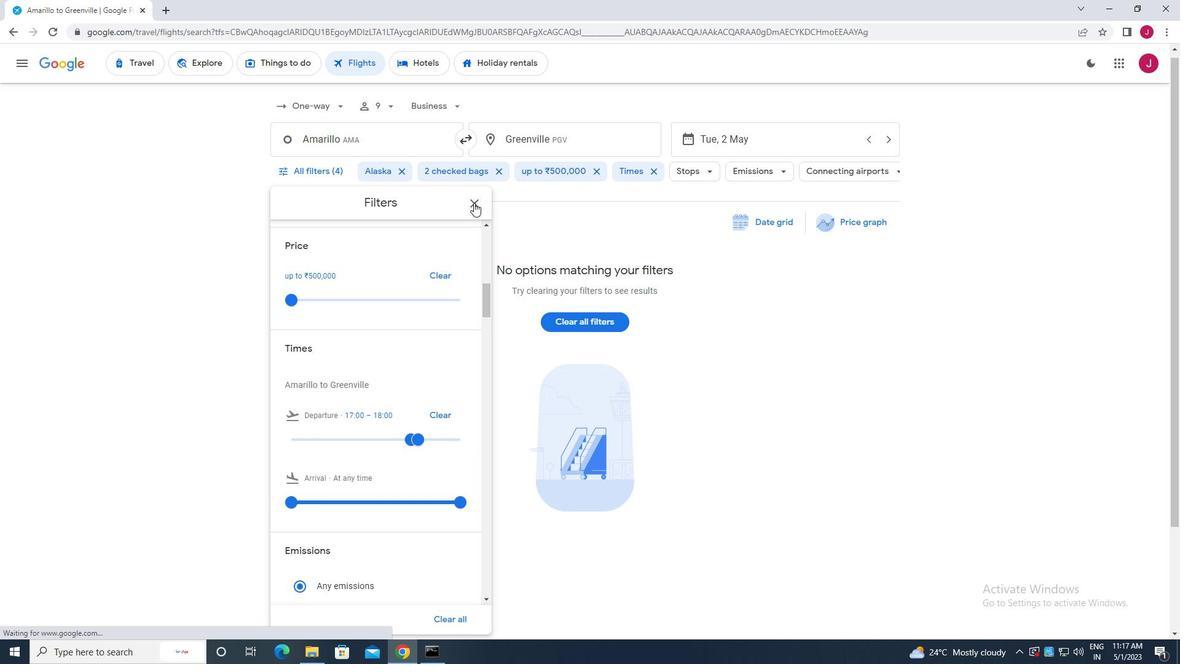 
Action: Mouse pressed left at (475, 203)
Screenshot: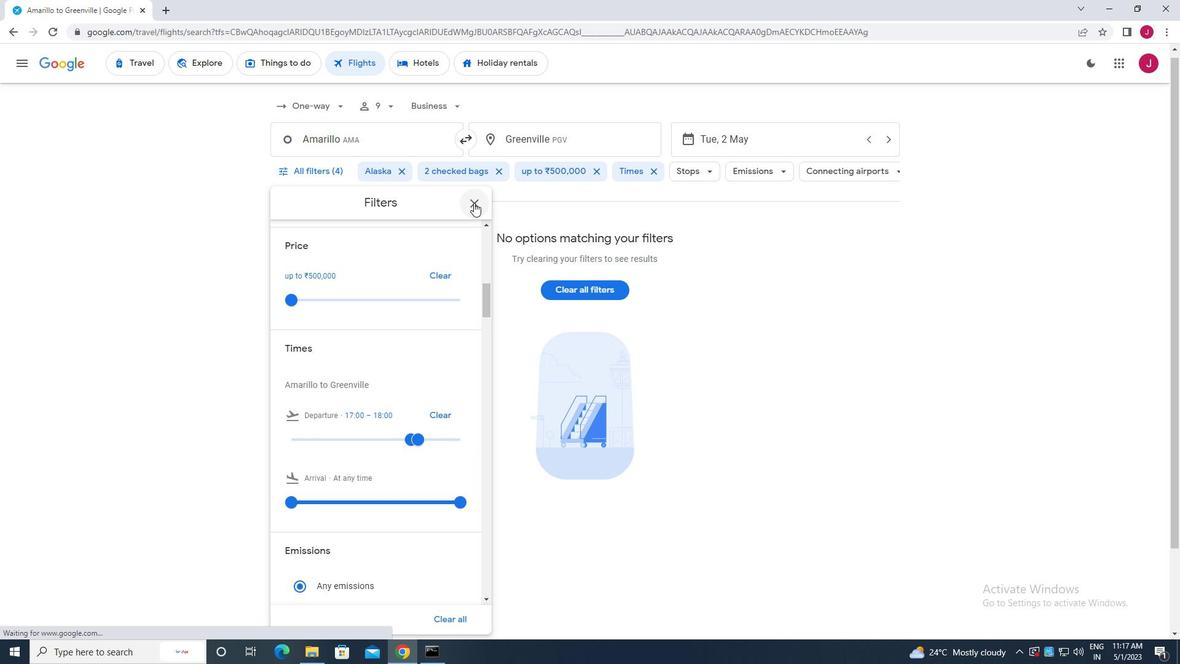 
Action: Mouse moved to (470, 203)
Screenshot: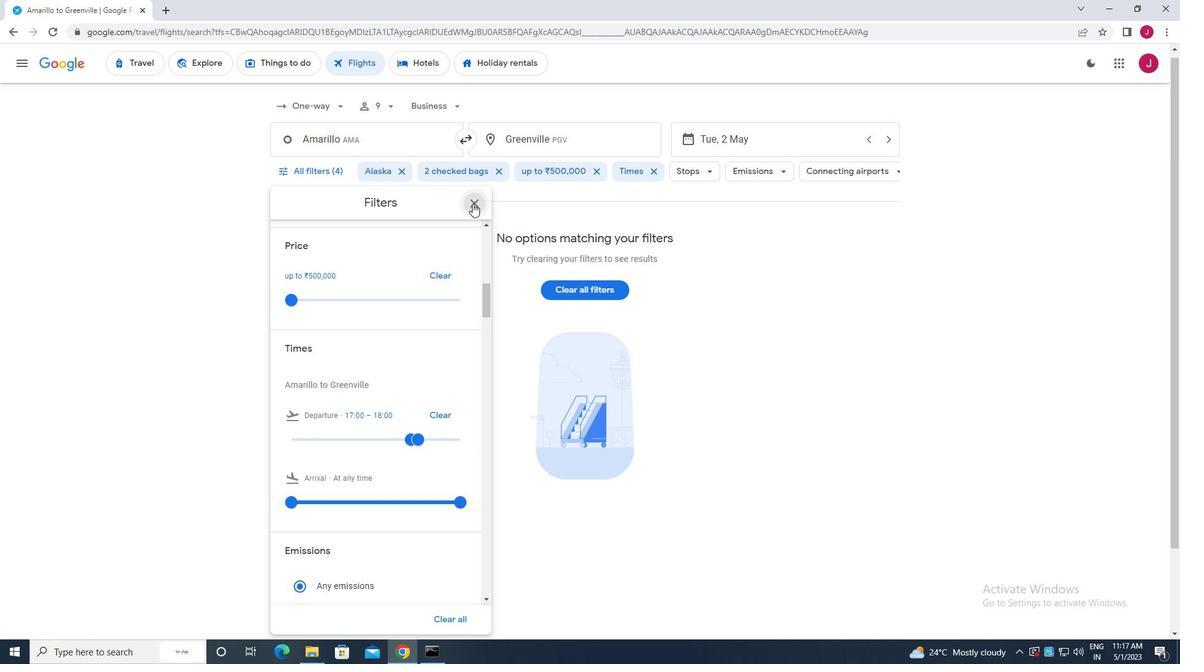 
